 Task: Find connections with filter location São Miguel dos Campos with filter topic #Jobsearchwith filter profile language German with filter current company Jaguar Land Rover India with filter school Rajiv Gandhi Prodyogiki Vishwavidyalaya with filter industry Surveying and Mapping Services with filter service category Negotiation with filter keywords title Artist
Action: Mouse moved to (219, 321)
Screenshot: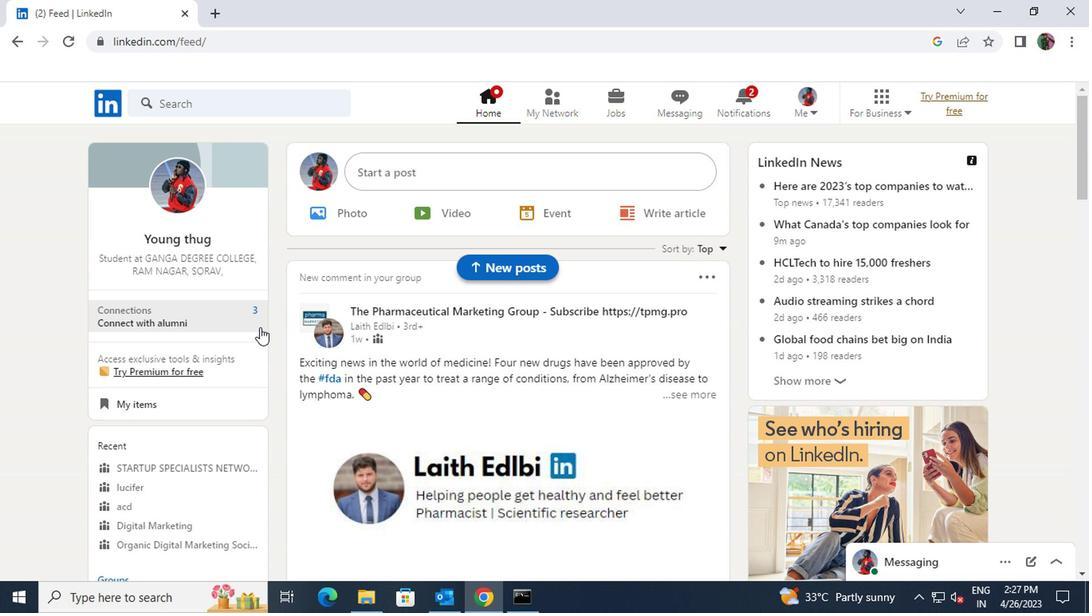 
Action: Mouse pressed left at (219, 321)
Screenshot: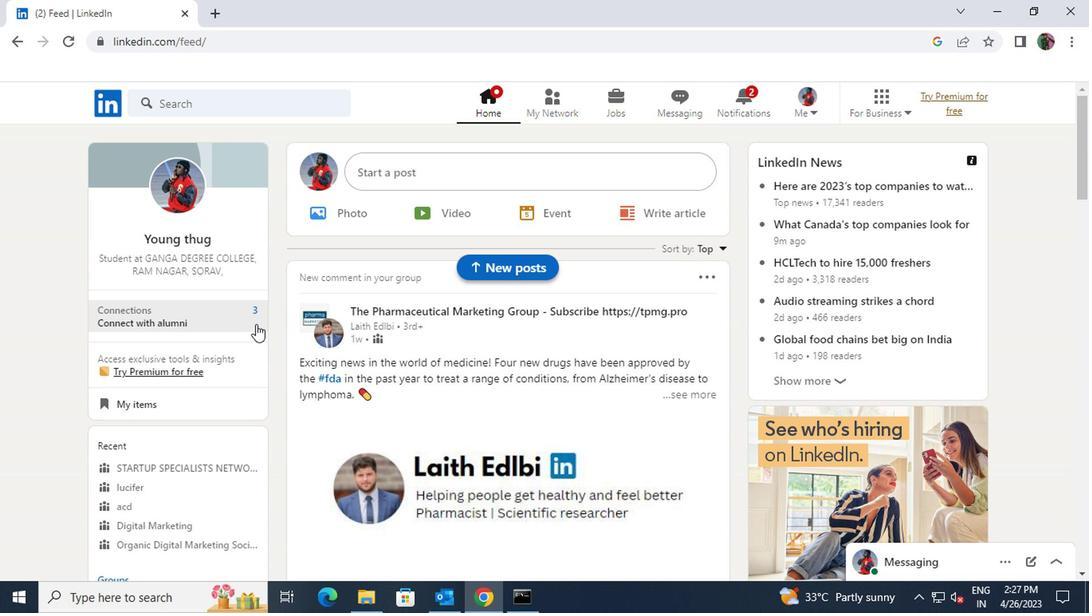 
Action: Mouse moved to (236, 196)
Screenshot: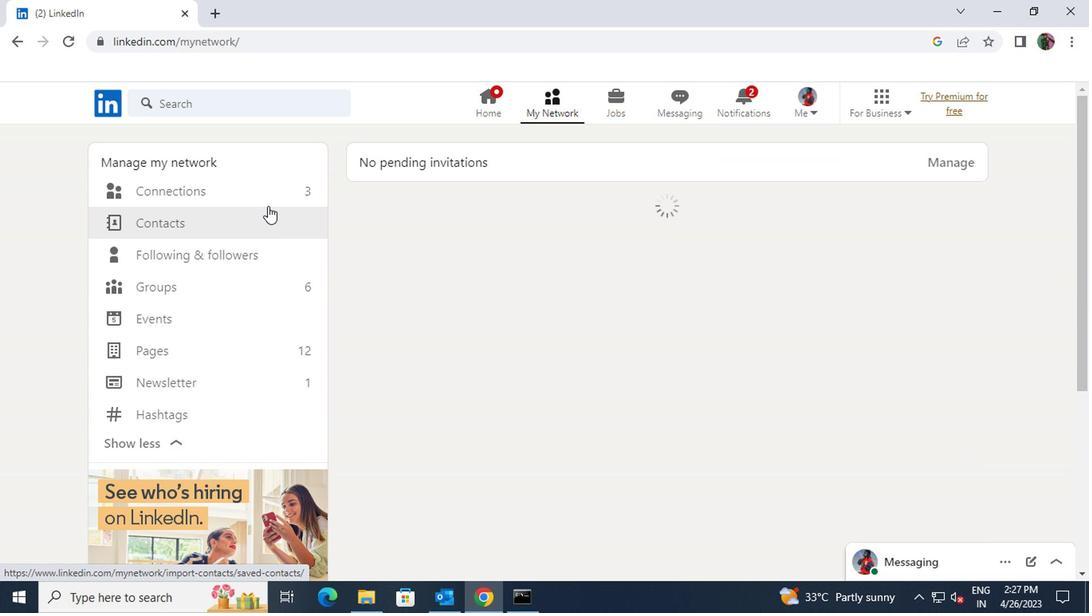 
Action: Mouse pressed left at (236, 196)
Screenshot: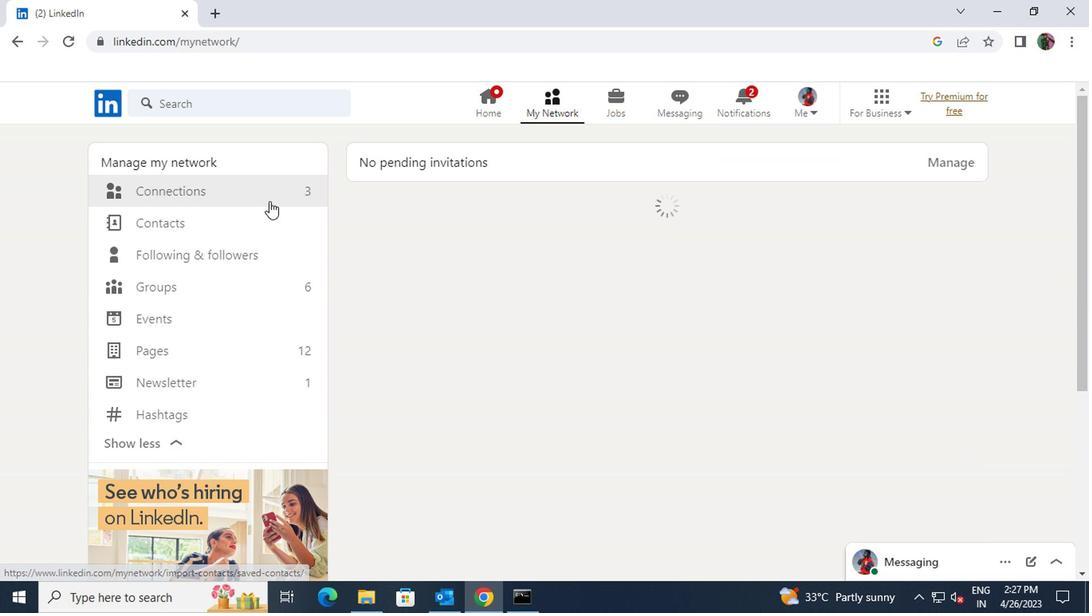 
Action: Mouse pressed left at (236, 196)
Screenshot: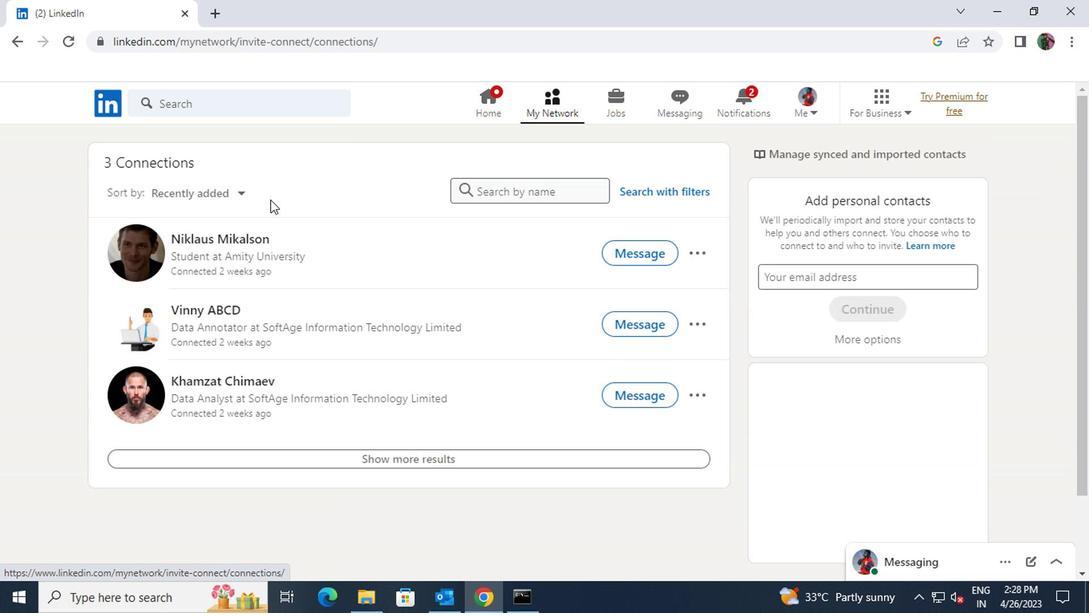 
Action: Mouse moved to (604, 191)
Screenshot: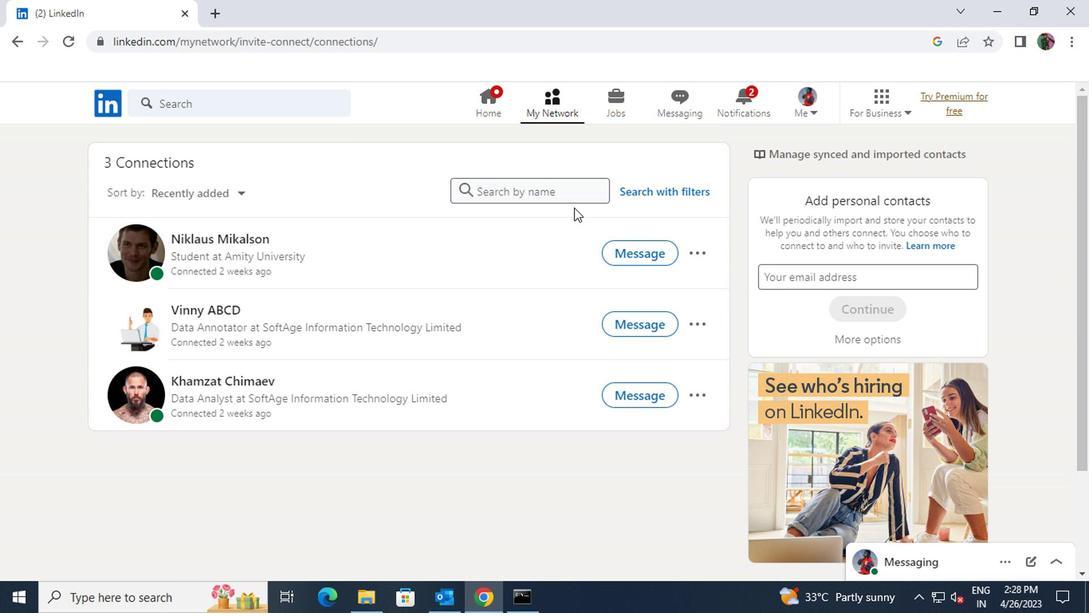 
Action: Mouse pressed left at (604, 191)
Screenshot: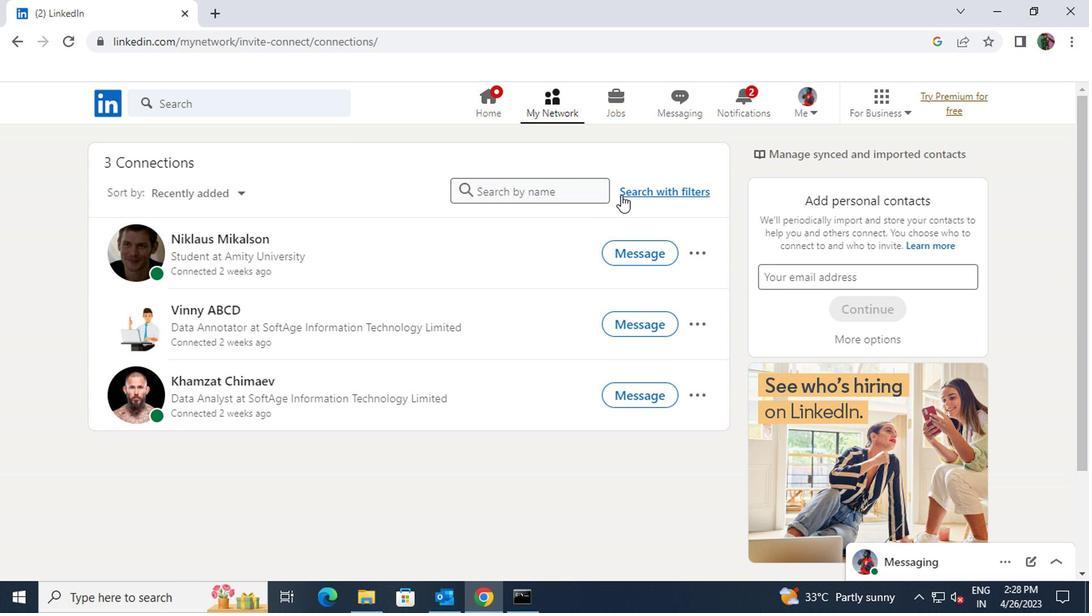 
Action: Mouse moved to (580, 144)
Screenshot: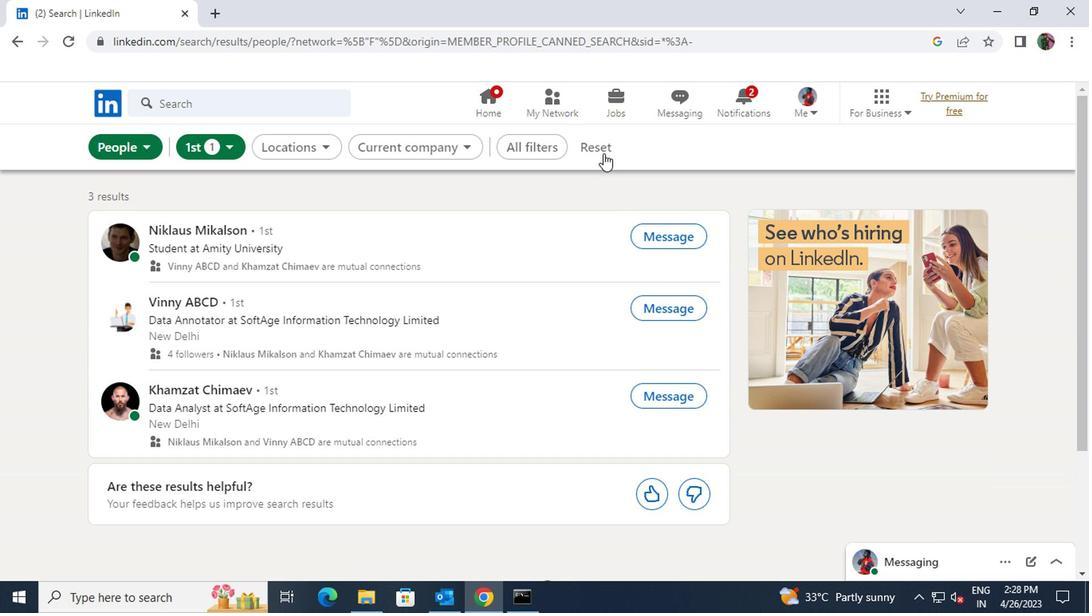 
Action: Mouse pressed left at (580, 144)
Screenshot: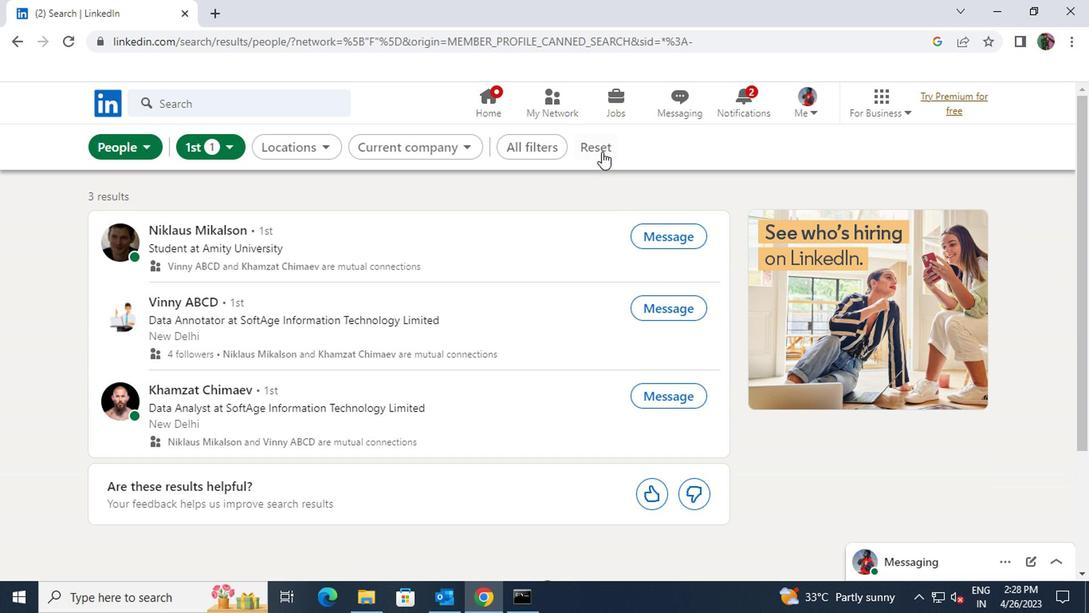 
Action: Mouse moved to (569, 139)
Screenshot: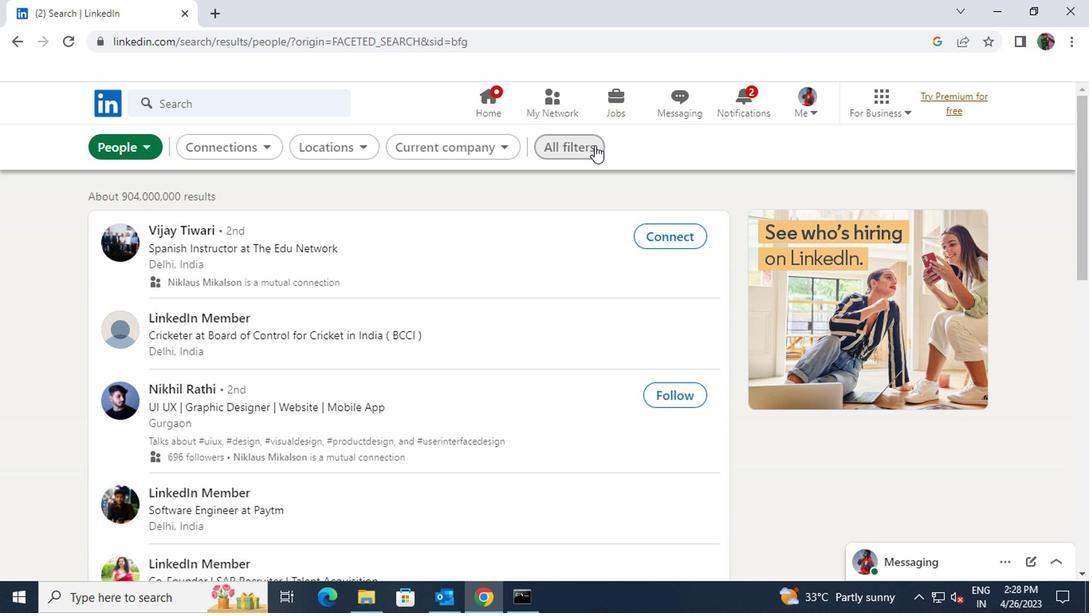 
Action: Mouse pressed left at (569, 139)
Screenshot: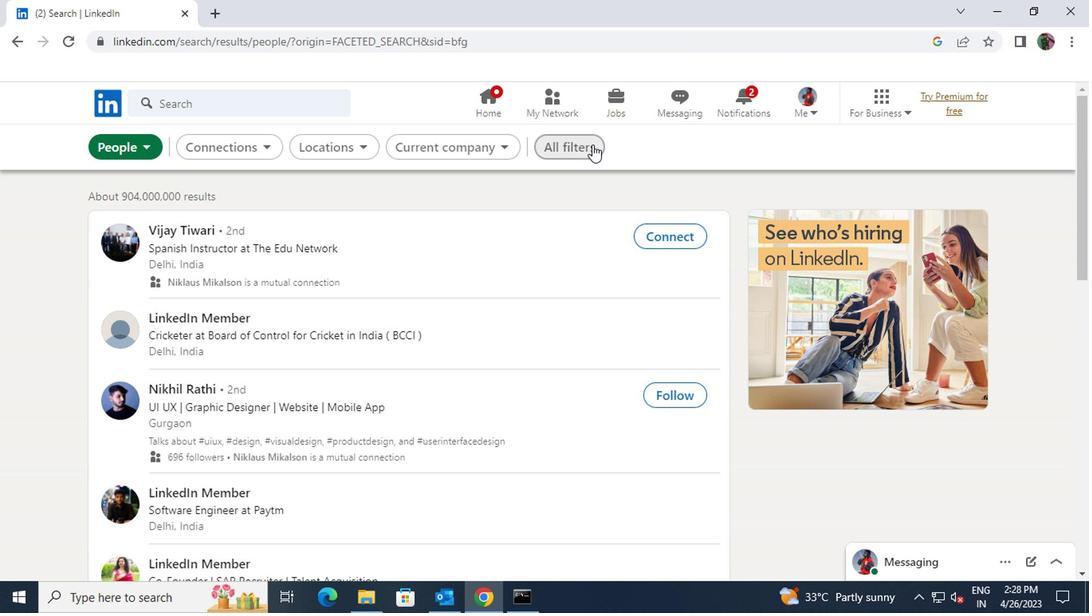 
Action: Mouse moved to (845, 365)
Screenshot: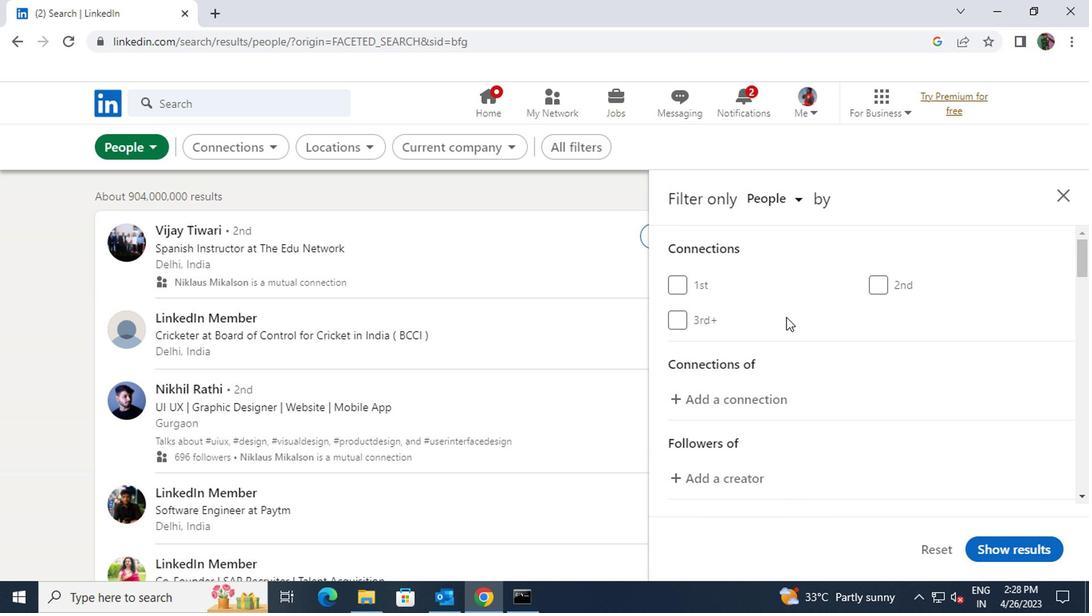 
Action: Mouse scrolled (845, 365) with delta (0, 0)
Screenshot: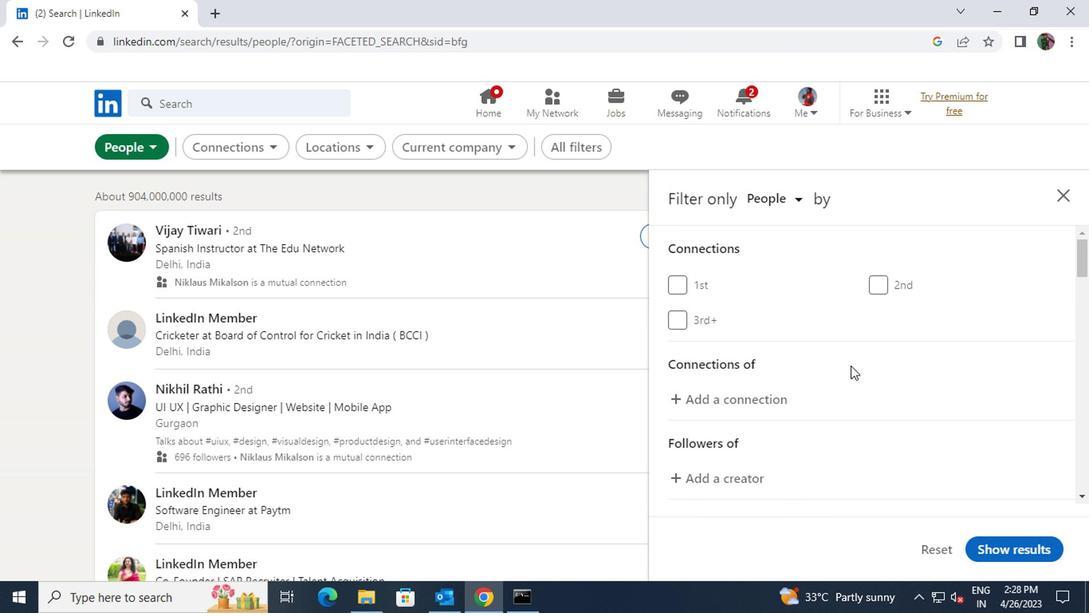 
Action: Mouse scrolled (845, 365) with delta (0, 0)
Screenshot: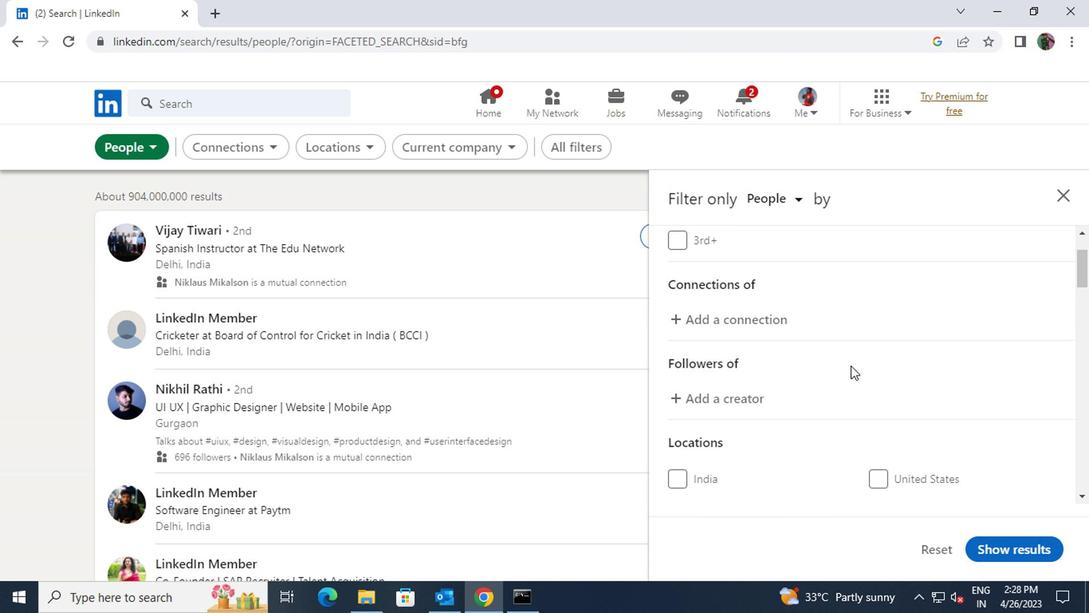 
Action: Mouse scrolled (845, 365) with delta (0, 0)
Screenshot: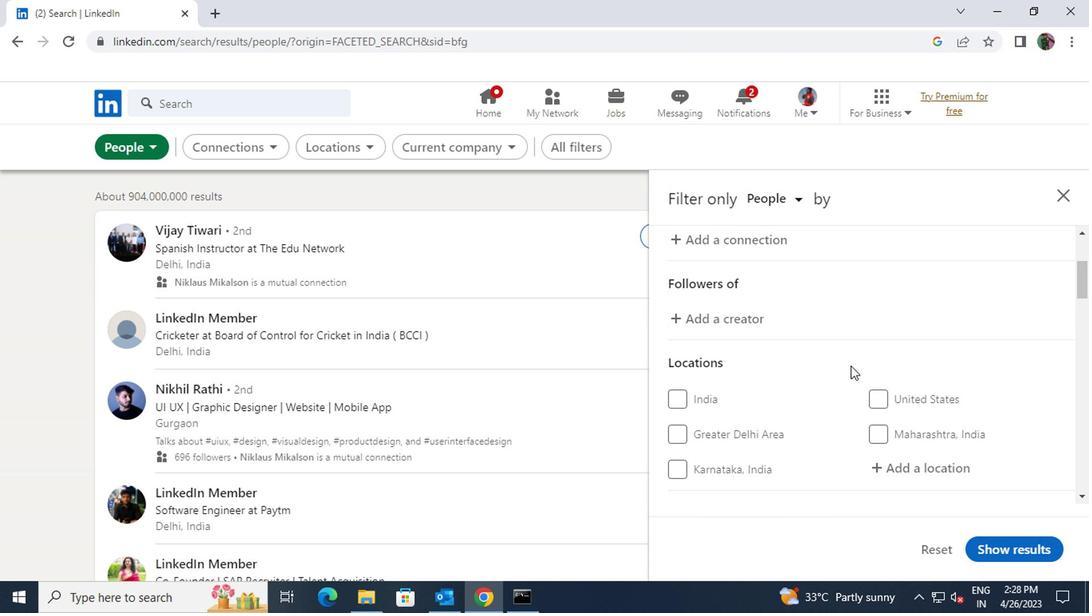 
Action: Mouse moved to (887, 391)
Screenshot: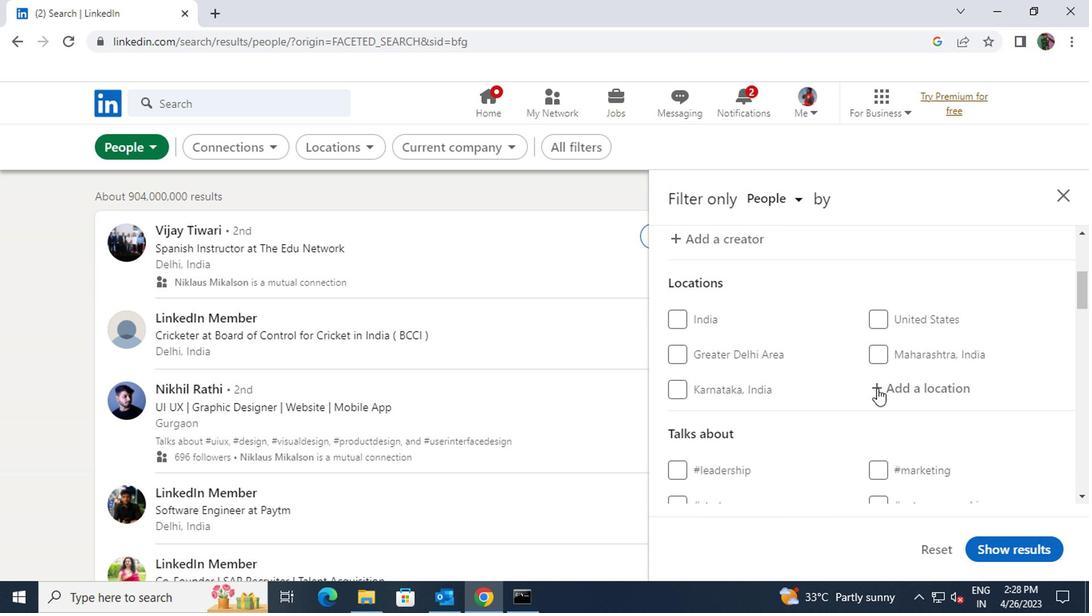 
Action: Mouse pressed left at (887, 391)
Screenshot: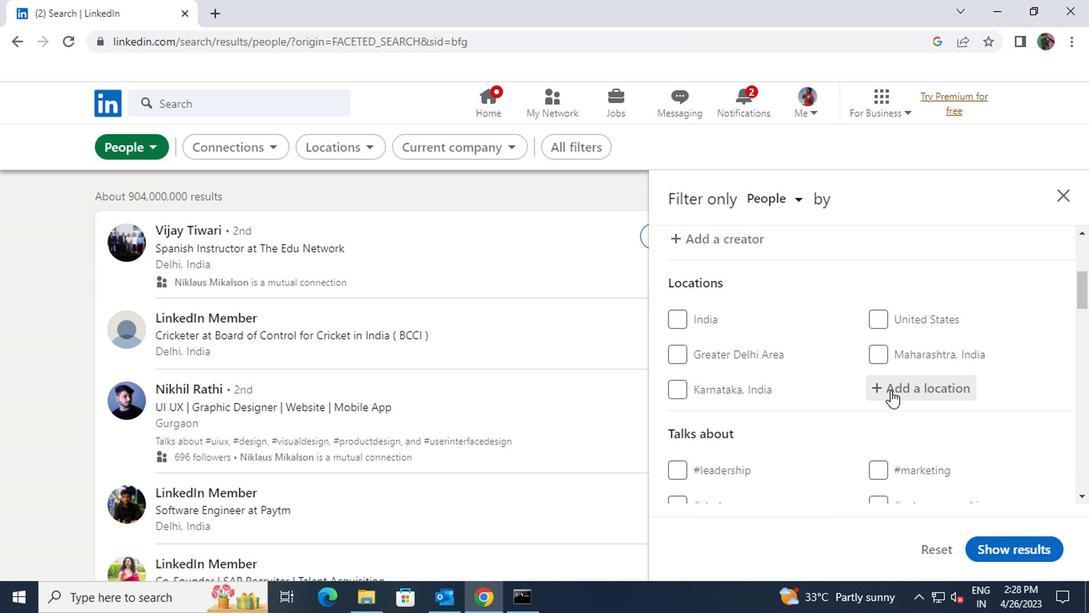 
Action: Mouse moved to (887, 391)
Screenshot: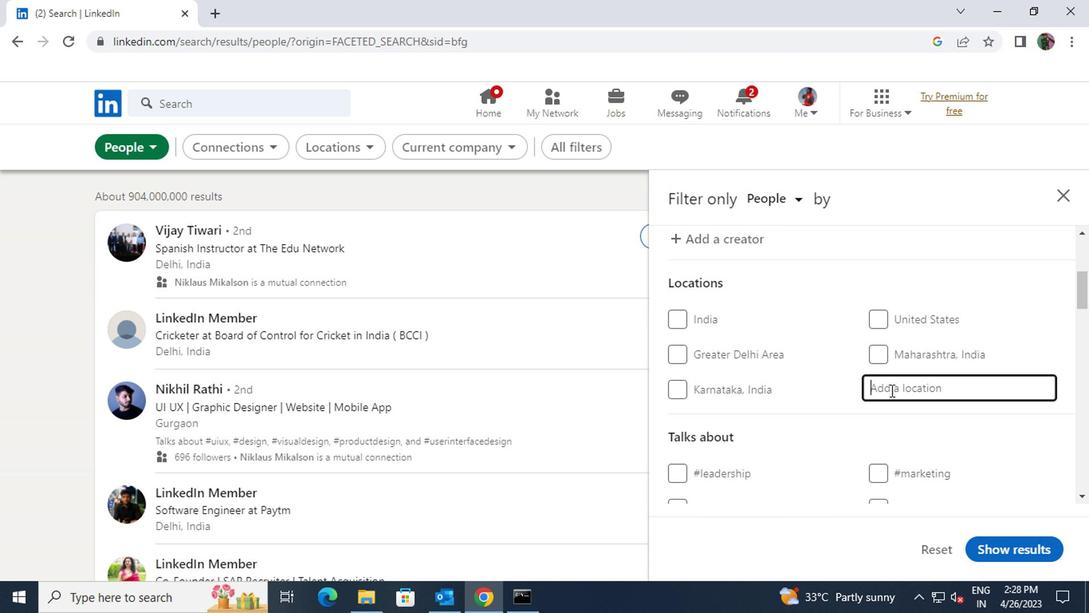 
Action: Key pressed <Key.shift><Key.shift><Key.shift><Key.shift><Key.shift><Key.shift>SAO<Key.space>MIG
Screenshot: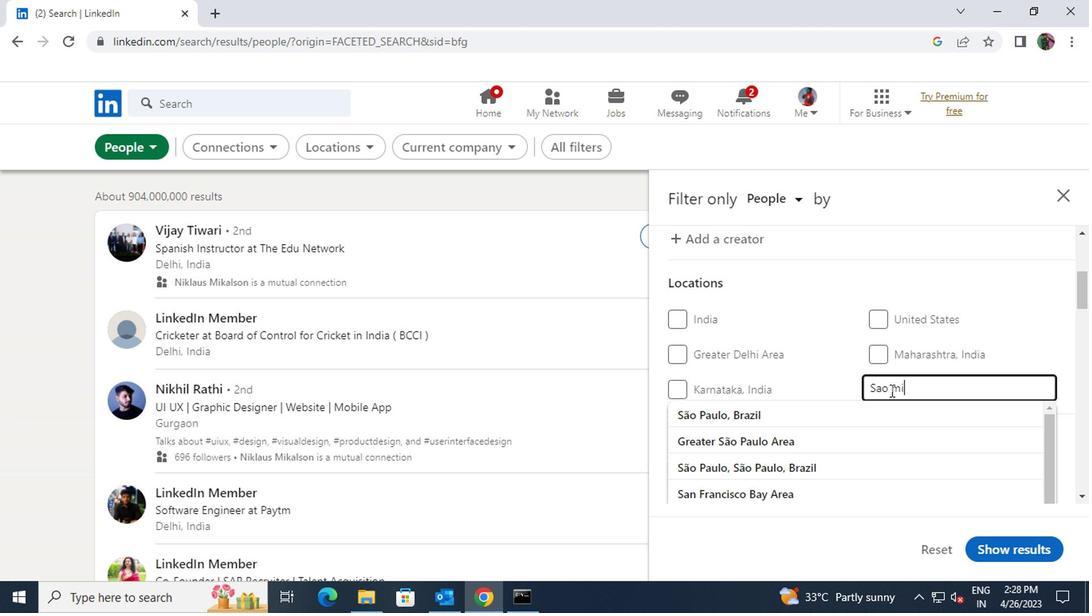 
Action: Mouse moved to (887, 455)
Screenshot: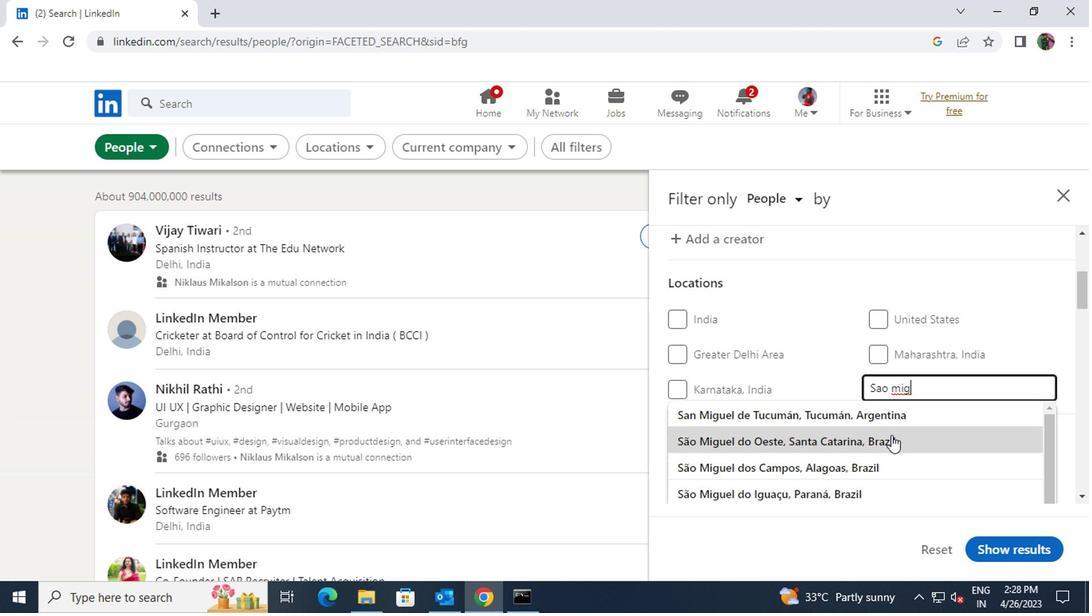
Action: Mouse pressed left at (887, 455)
Screenshot: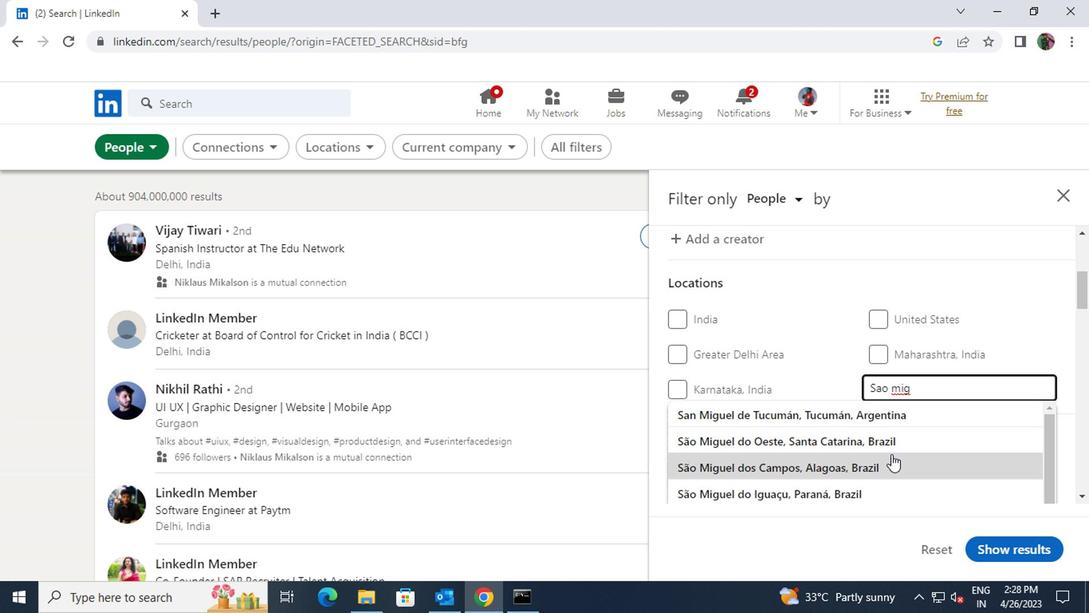 
Action: Mouse scrolled (887, 455) with delta (0, 0)
Screenshot: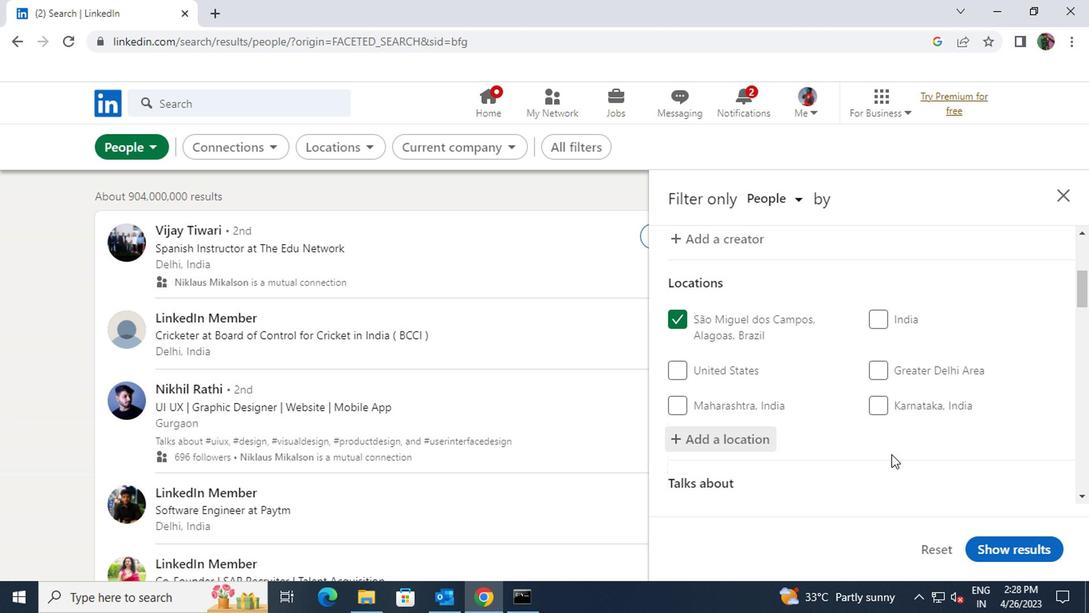 
Action: Mouse scrolled (887, 455) with delta (0, 0)
Screenshot: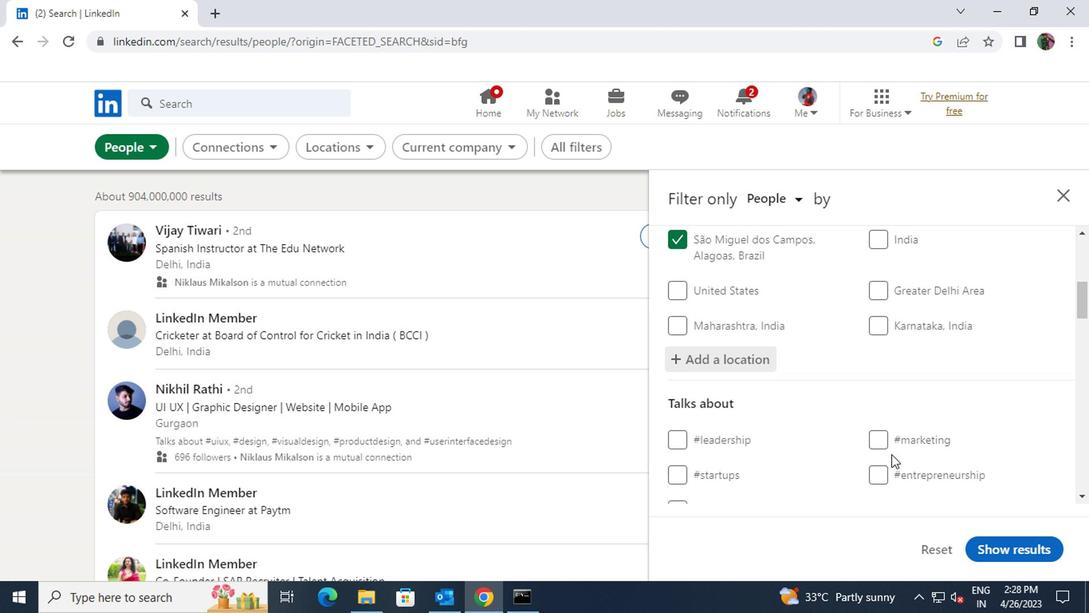 
Action: Mouse moved to (894, 436)
Screenshot: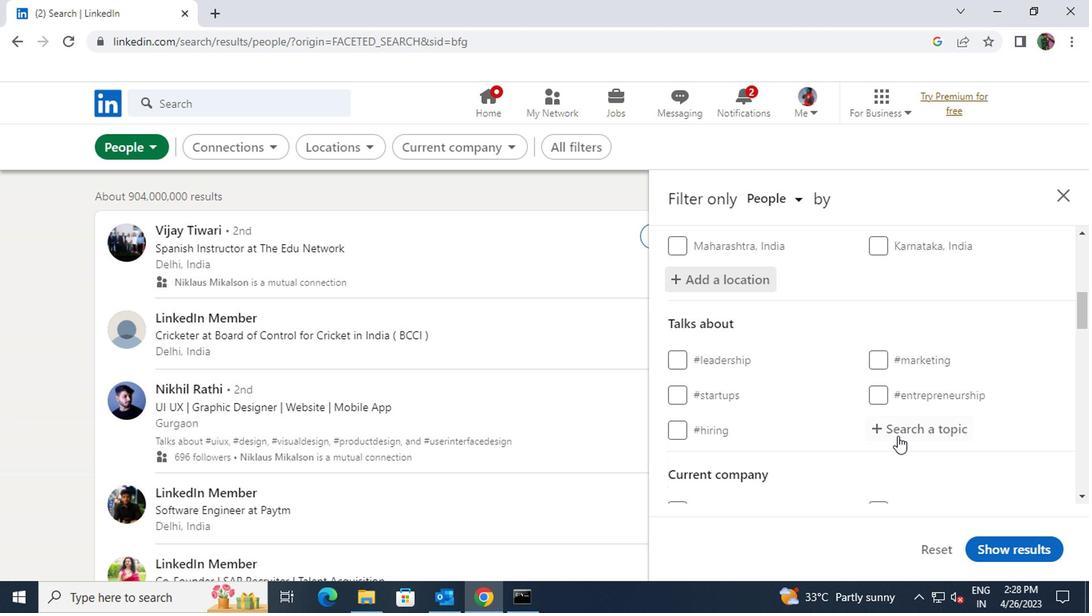 
Action: Mouse pressed left at (894, 436)
Screenshot: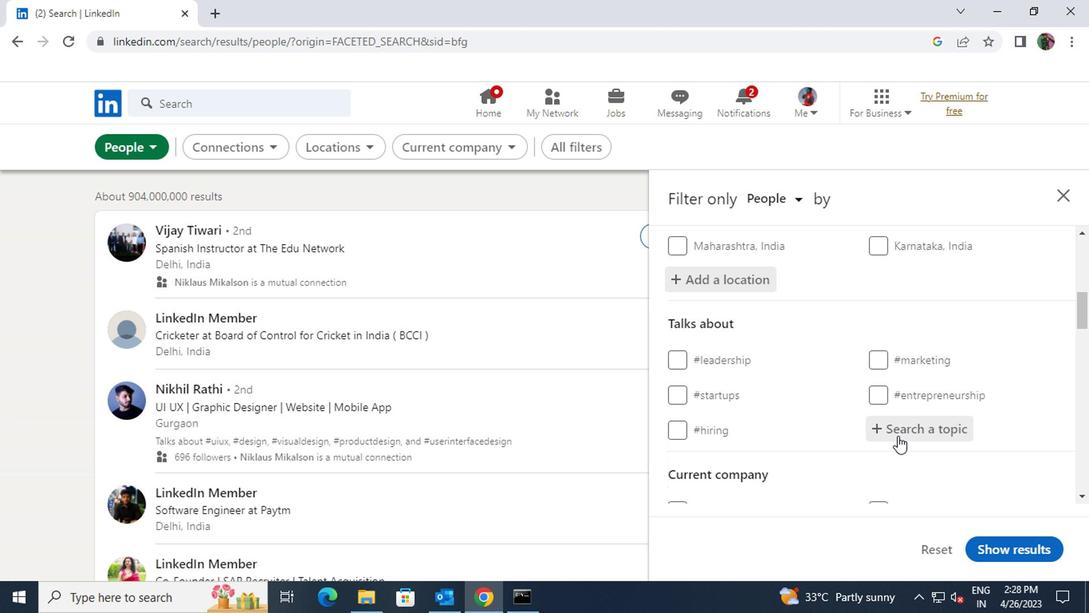 
Action: Key pressed <Key.shift><Key.shift><Key.shift><Key.shift><Key.shift><Key.shift><Key.shift><Key.shift><Key.shift><Key.shift><Key.shift><Key.shift><Key.shift>#<Key.shift>JOBSEARCHWITH
Screenshot: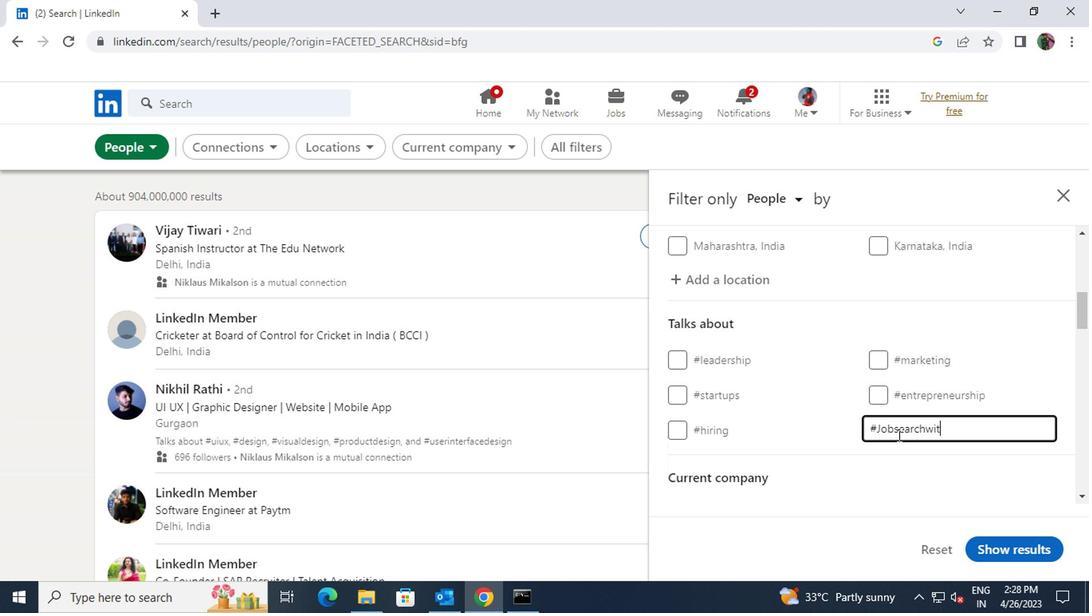 
Action: Mouse scrolled (894, 435) with delta (0, 0)
Screenshot: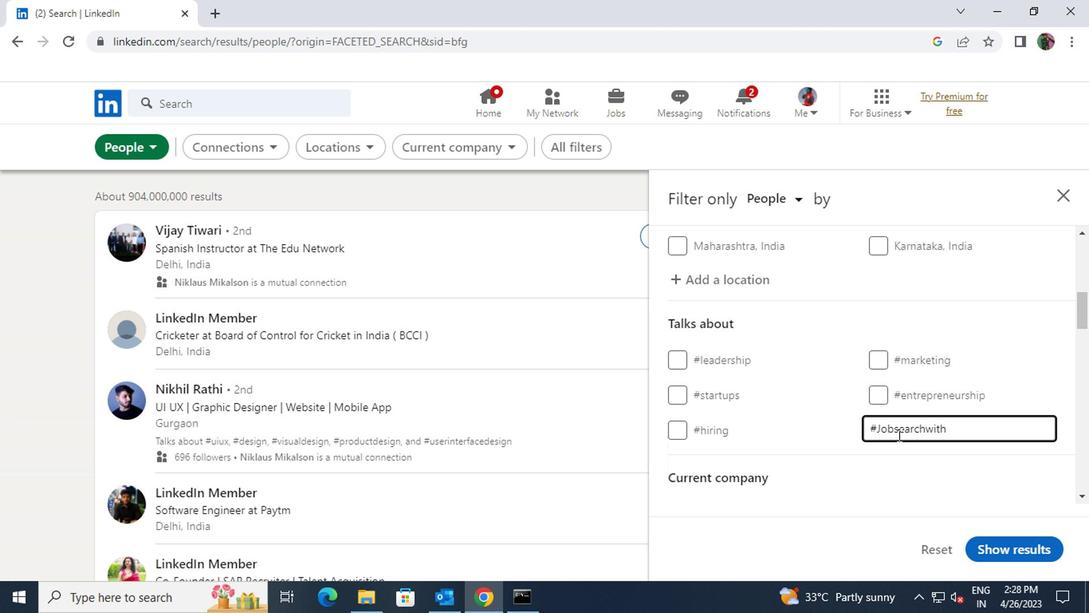 
Action: Mouse scrolled (894, 435) with delta (0, 0)
Screenshot: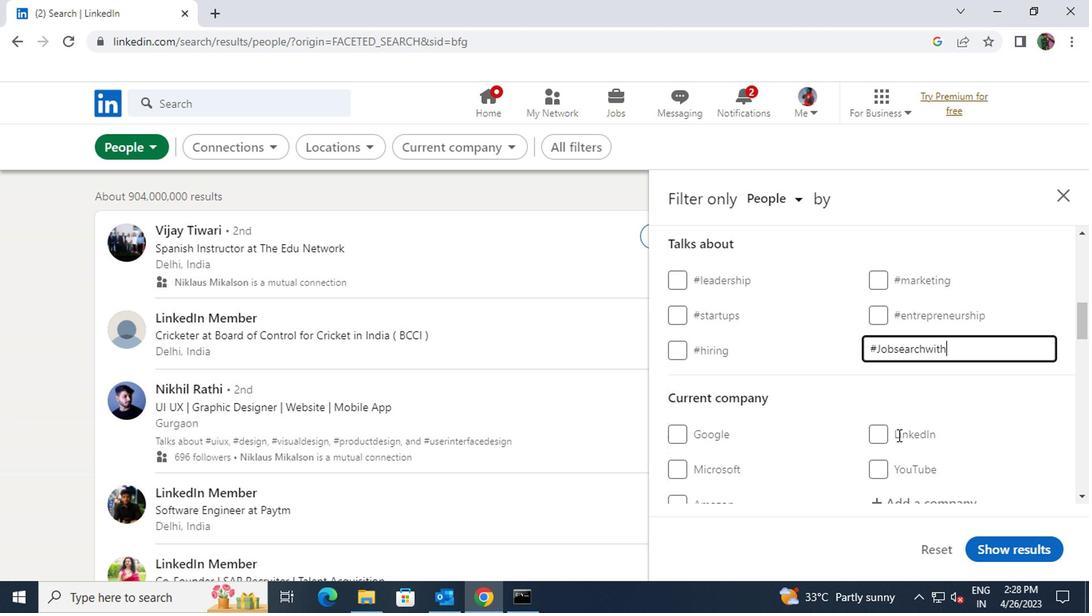 
Action: Mouse scrolled (894, 435) with delta (0, 0)
Screenshot: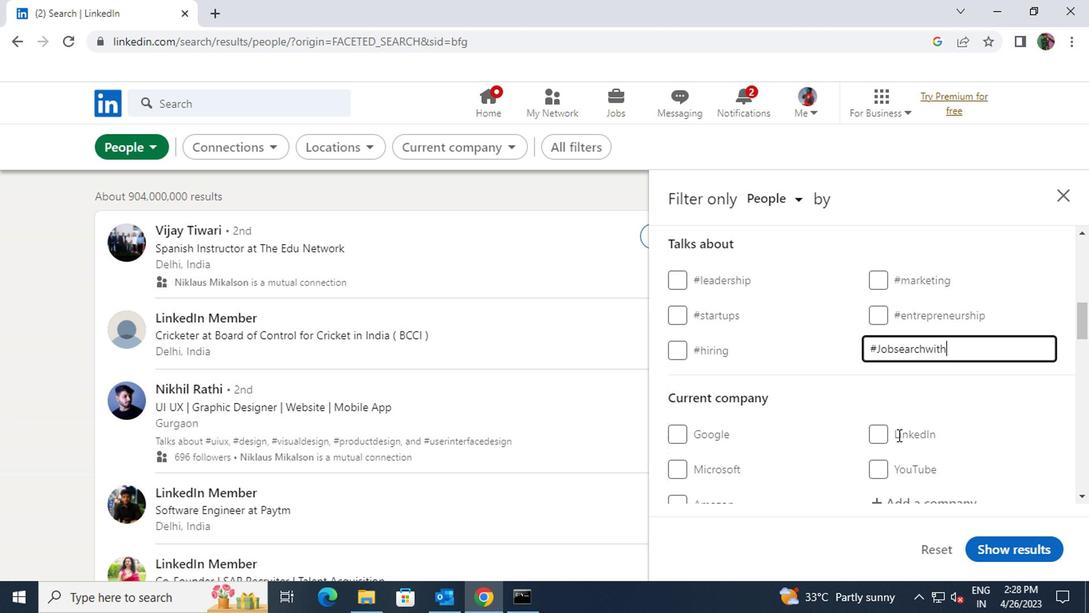
Action: Mouse moved to (891, 350)
Screenshot: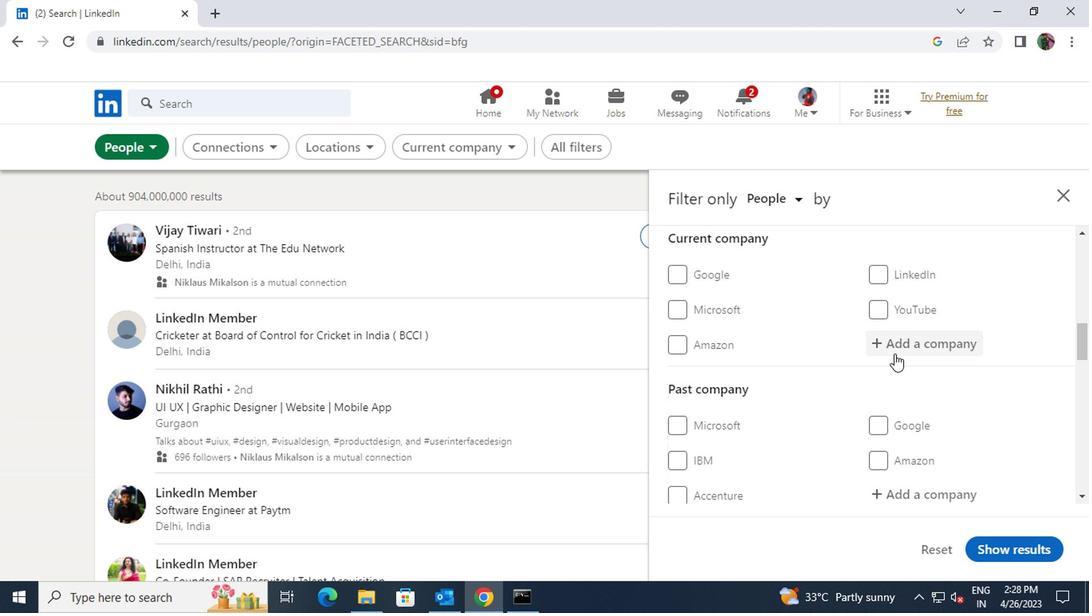 
Action: Mouse pressed left at (891, 350)
Screenshot: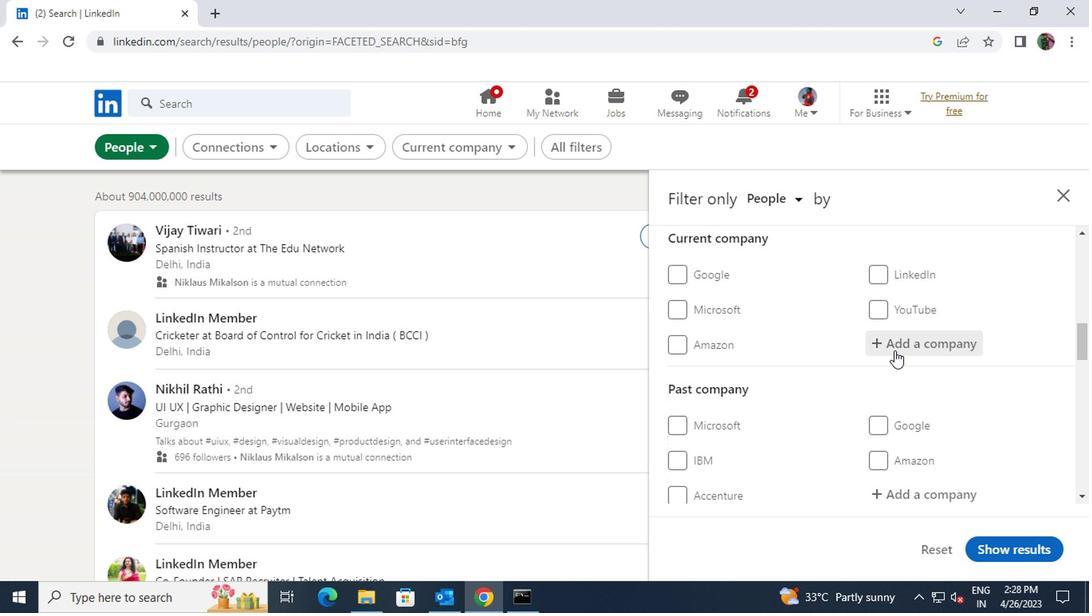 
Action: Key pressed <Key.shift>JAG
Screenshot: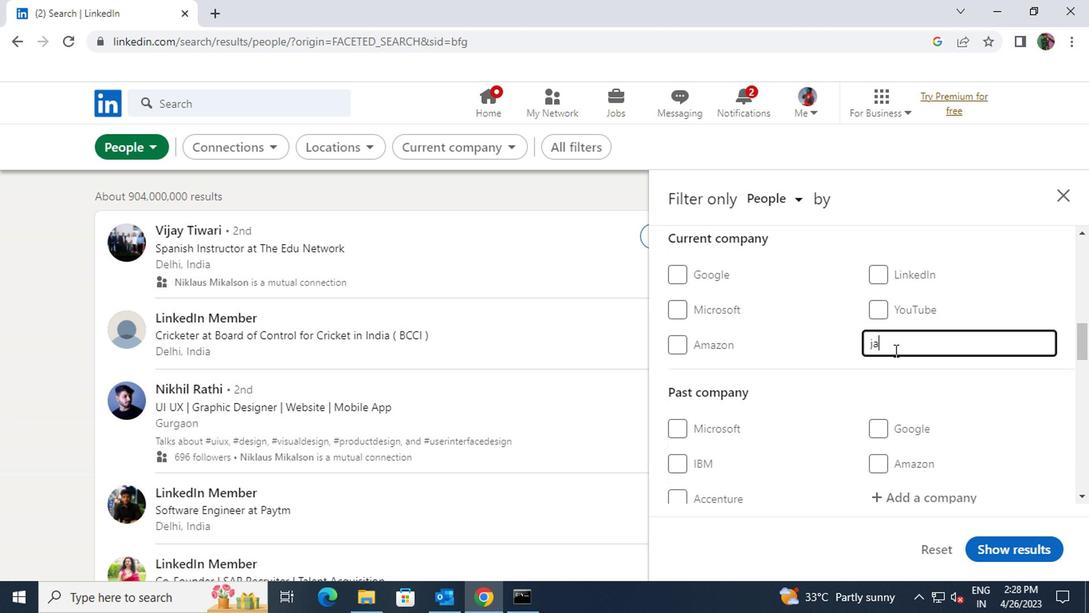 
Action: Mouse moved to (887, 372)
Screenshot: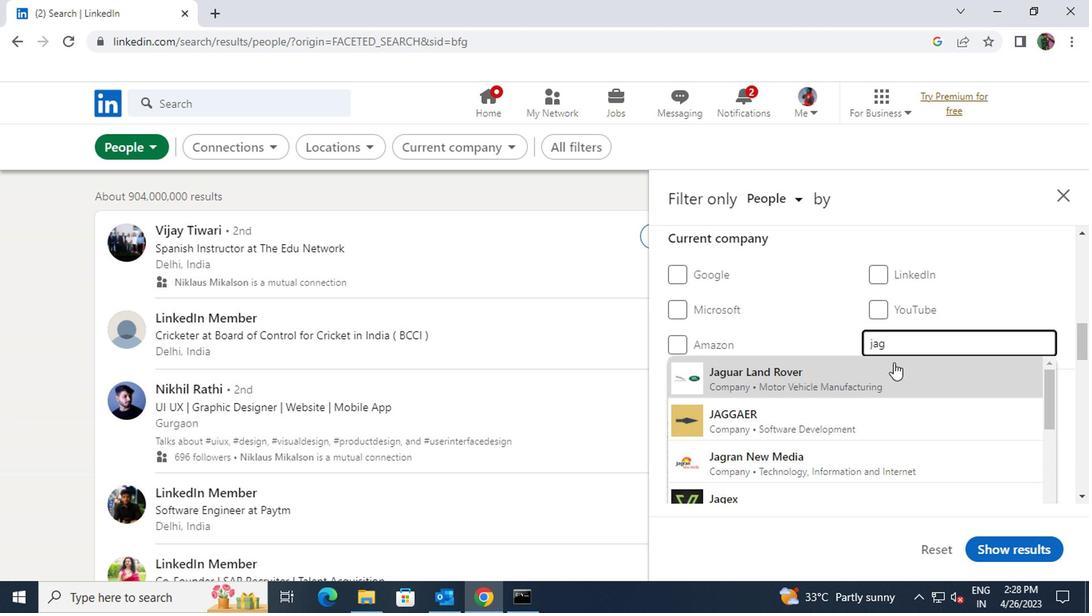 
Action: Mouse pressed left at (887, 372)
Screenshot: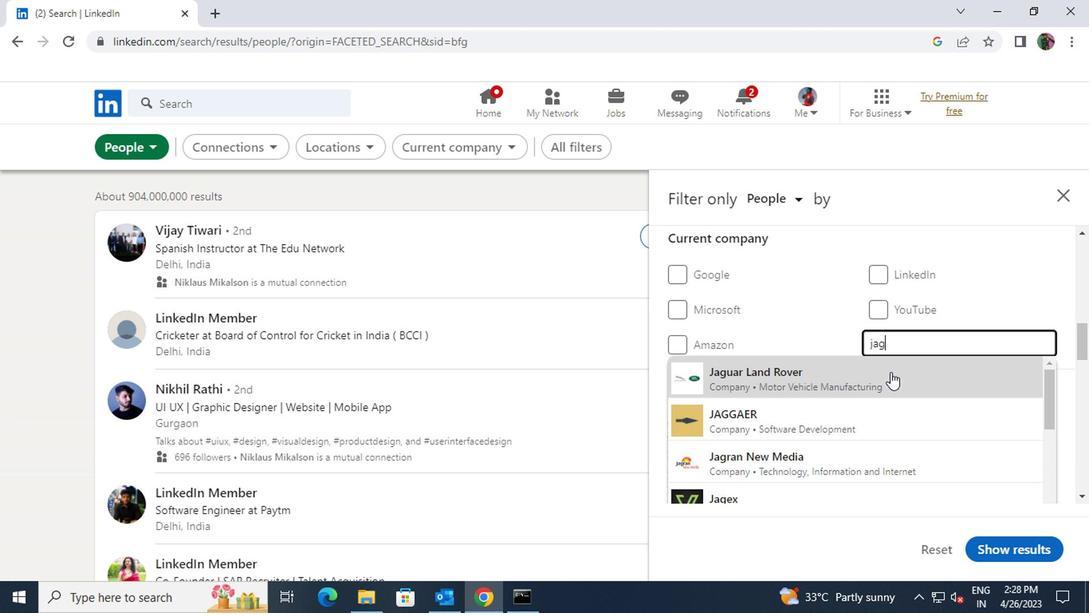 
Action: Mouse scrolled (887, 371) with delta (0, -1)
Screenshot: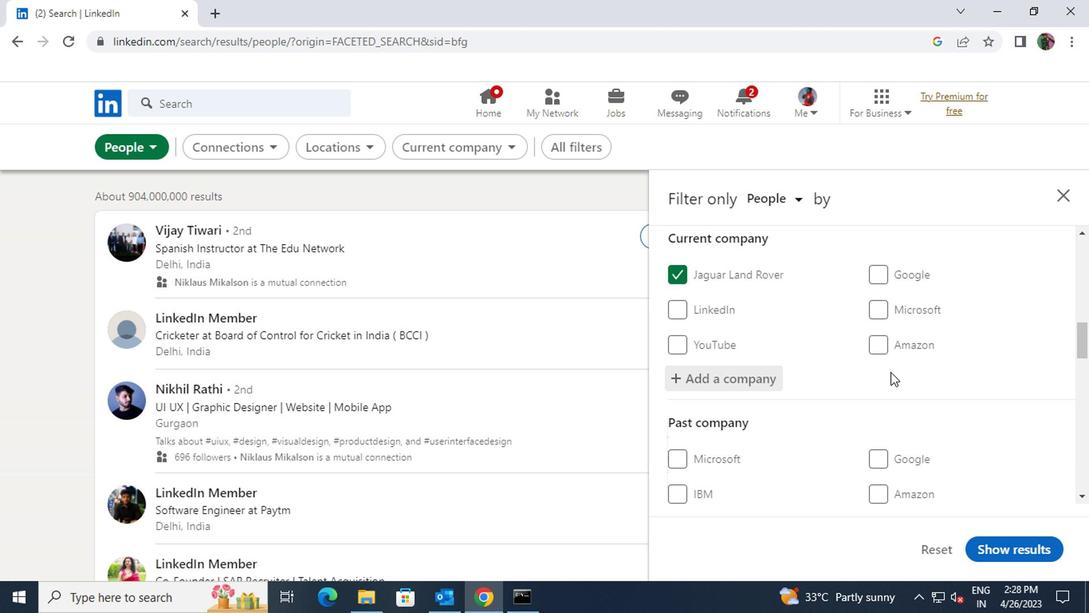 
Action: Mouse scrolled (887, 371) with delta (0, -1)
Screenshot: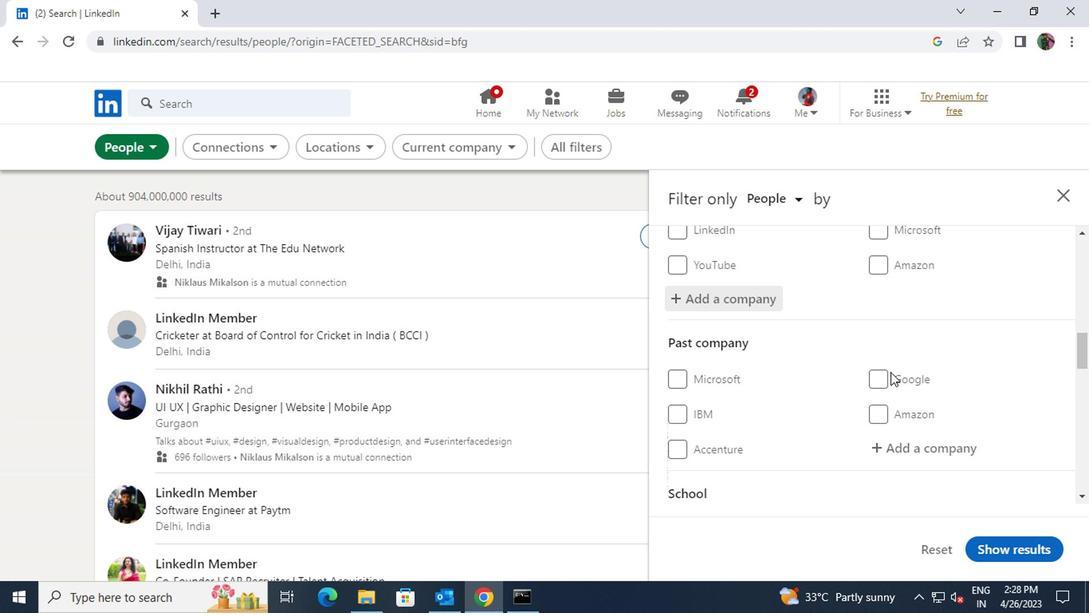 
Action: Mouse scrolled (887, 371) with delta (0, -1)
Screenshot: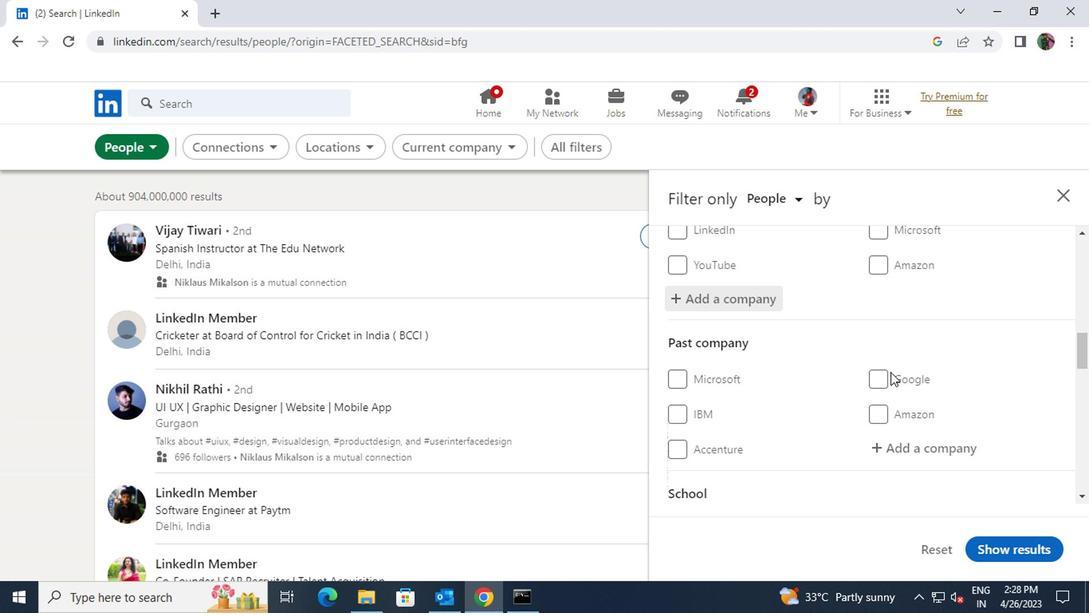
Action: Mouse scrolled (887, 371) with delta (0, -1)
Screenshot: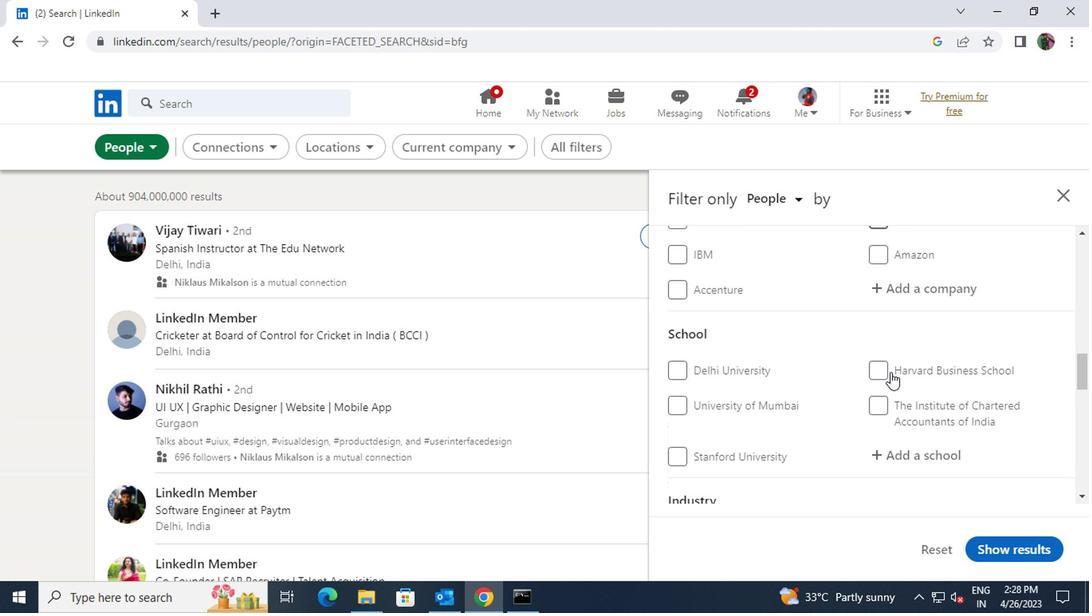 
Action: Mouse pressed left at (887, 372)
Screenshot: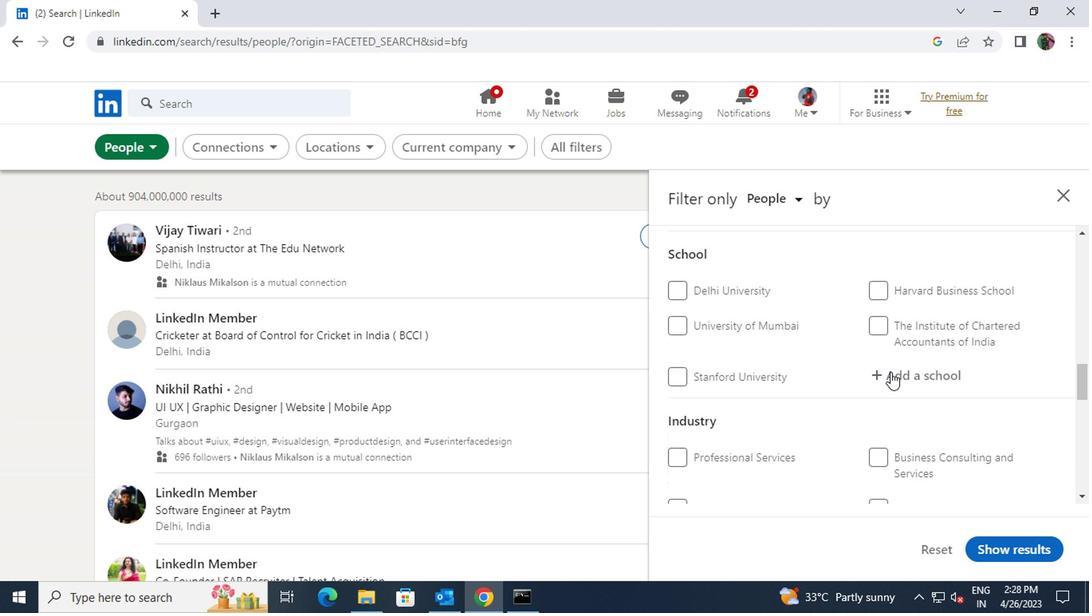 
Action: Key pressed <Key.shift>RAJIV
Screenshot: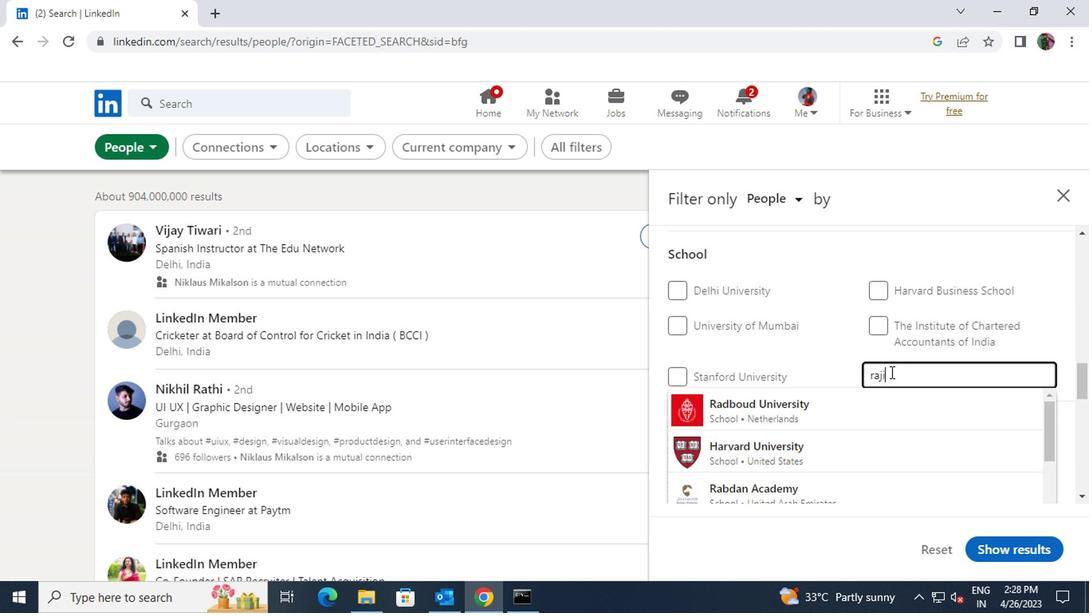 
Action: Mouse moved to (843, 398)
Screenshot: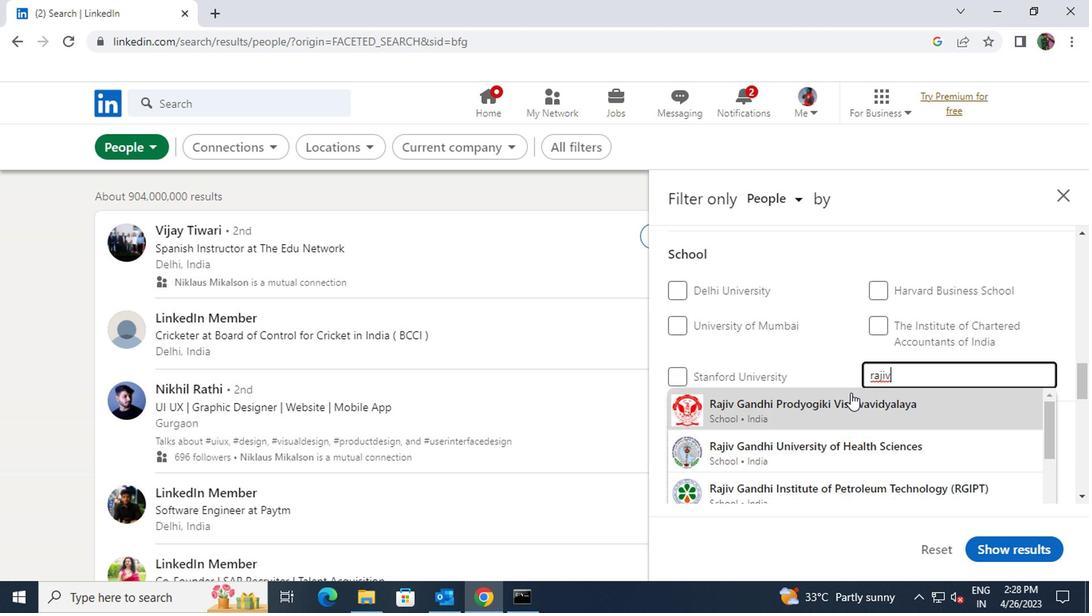 
Action: Mouse pressed left at (843, 398)
Screenshot: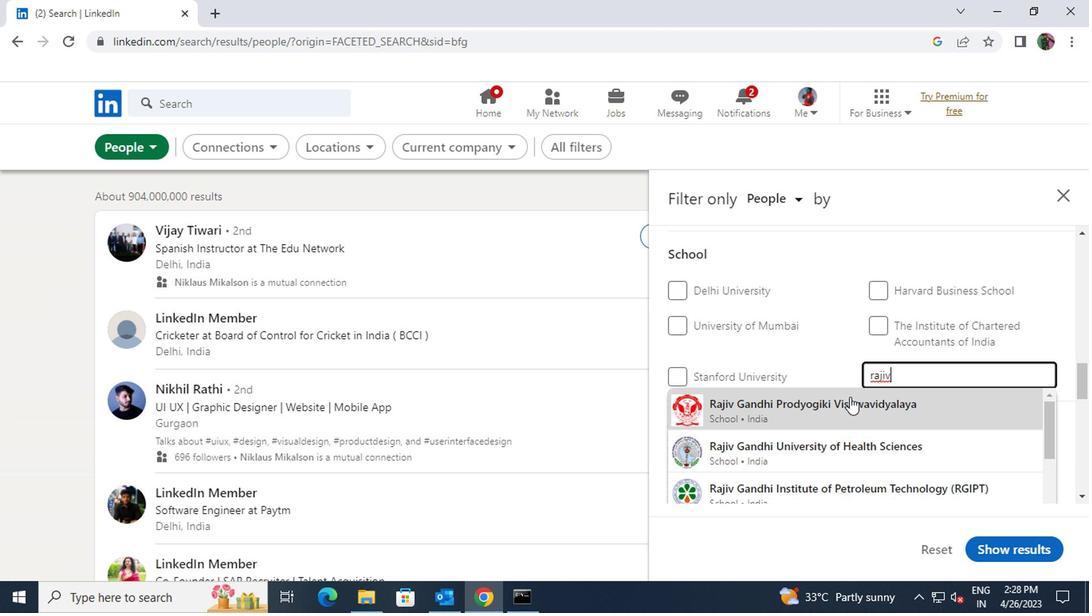 
Action: Mouse scrolled (843, 397) with delta (0, -1)
Screenshot: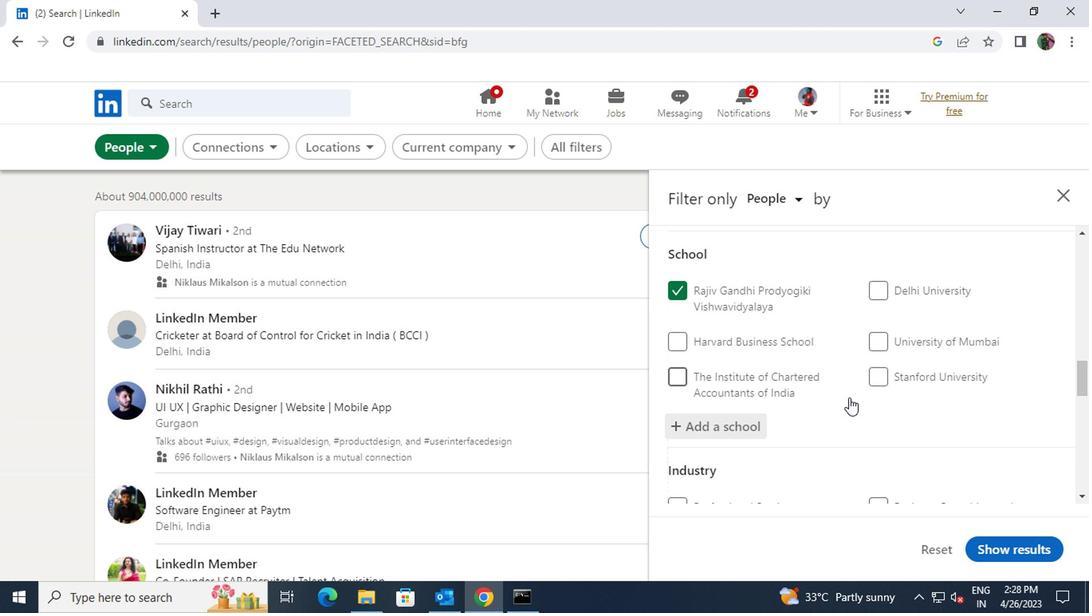 
Action: Mouse scrolled (843, 397) with delta (0, -1)
Screenshot: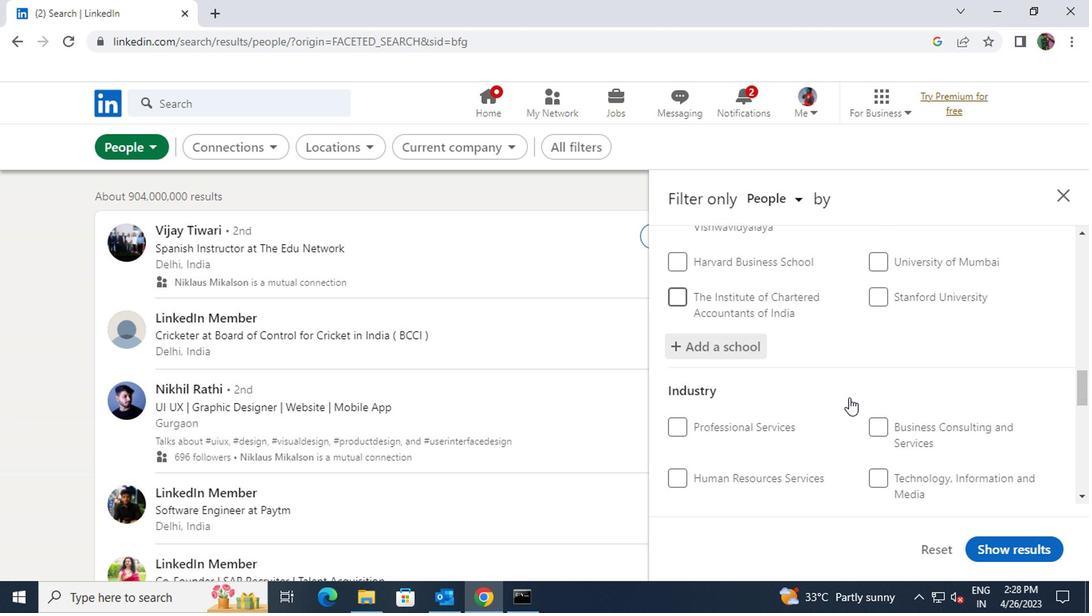 
Action: Mouse moved to (888, 453)
Screenshot: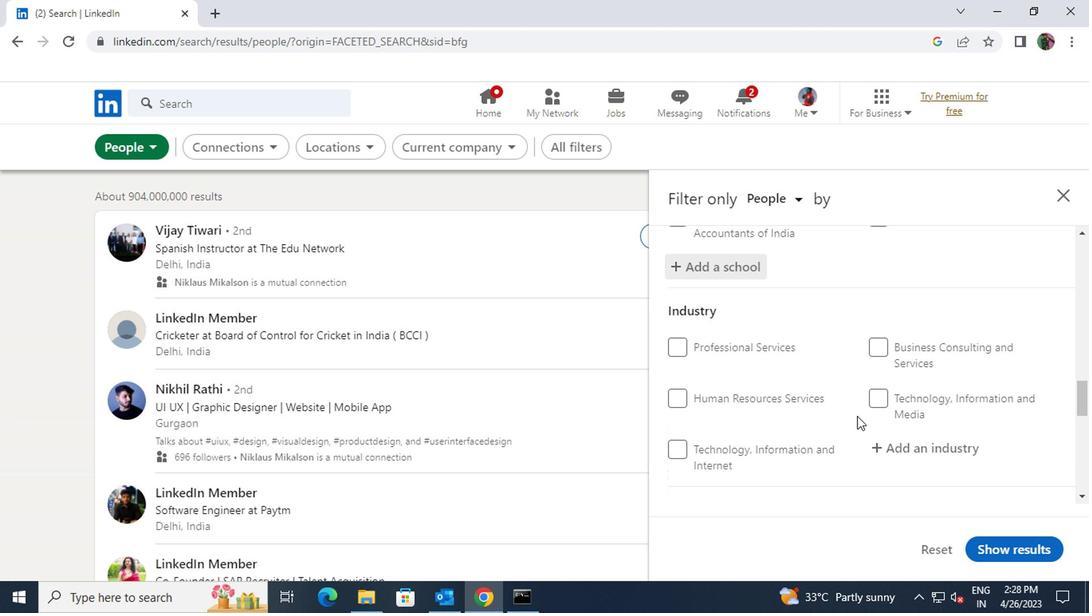 
Action: Mouse pressed left at (888, 453)
Screenshot: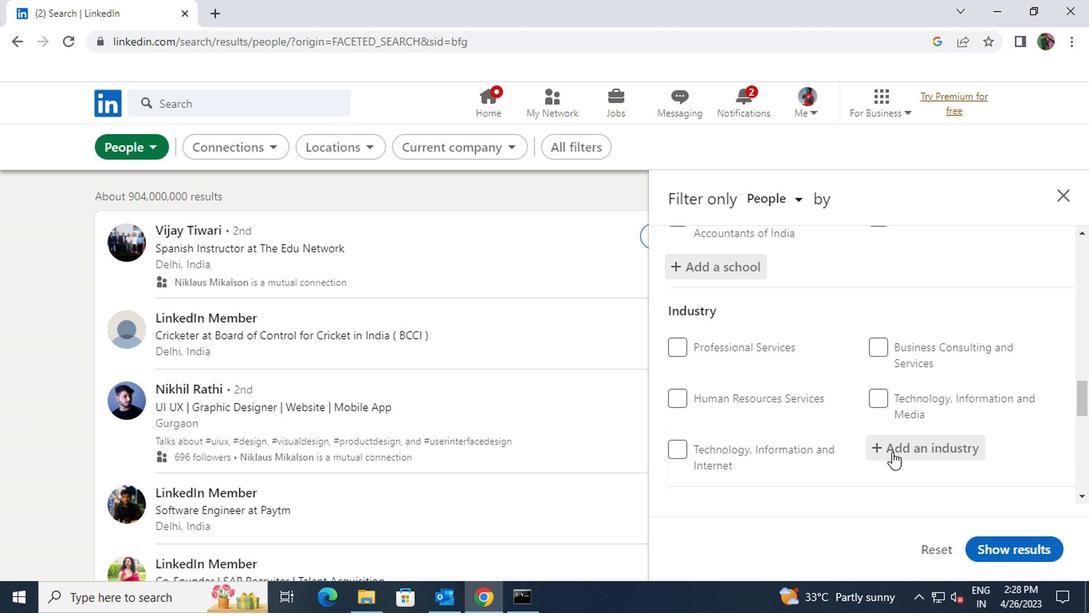 
Action: Key pressed <Key.shift>SUR
Screenshot: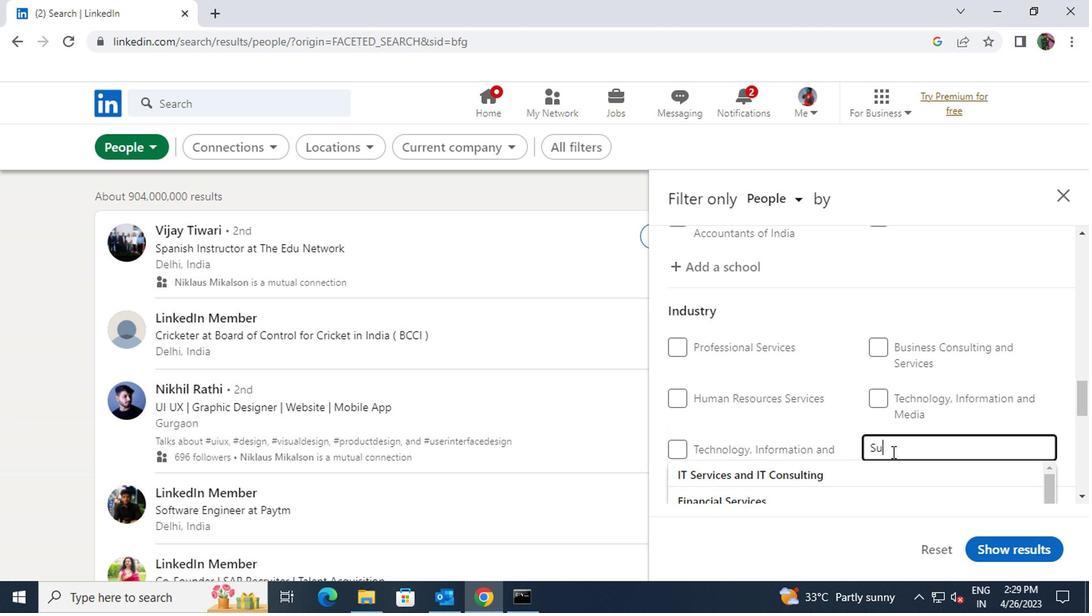 
Action: Mouse moved to (883, 476)
Screenshot: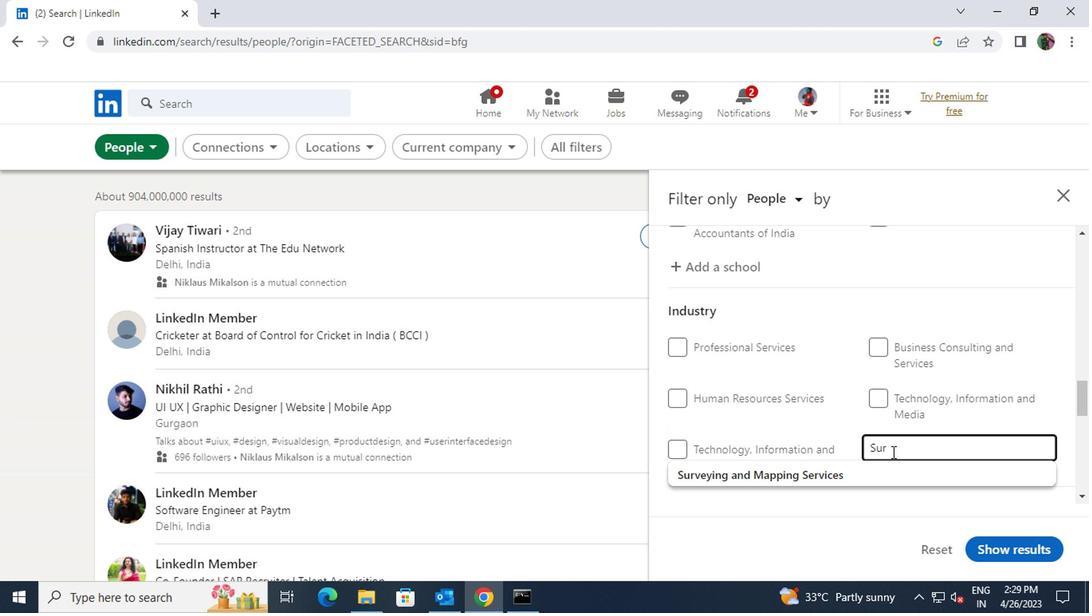 
Action: Mouse pressed left at (883, 476)
Screenshot: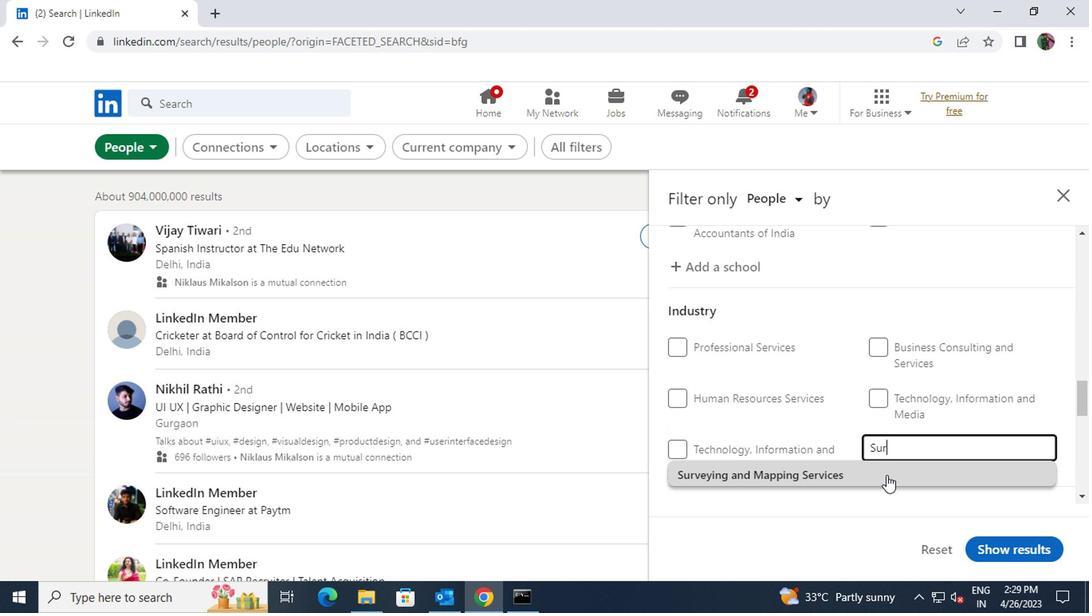 
Action: Mouse scrolled (883, 476) with delta (0, 0)
Screenshot: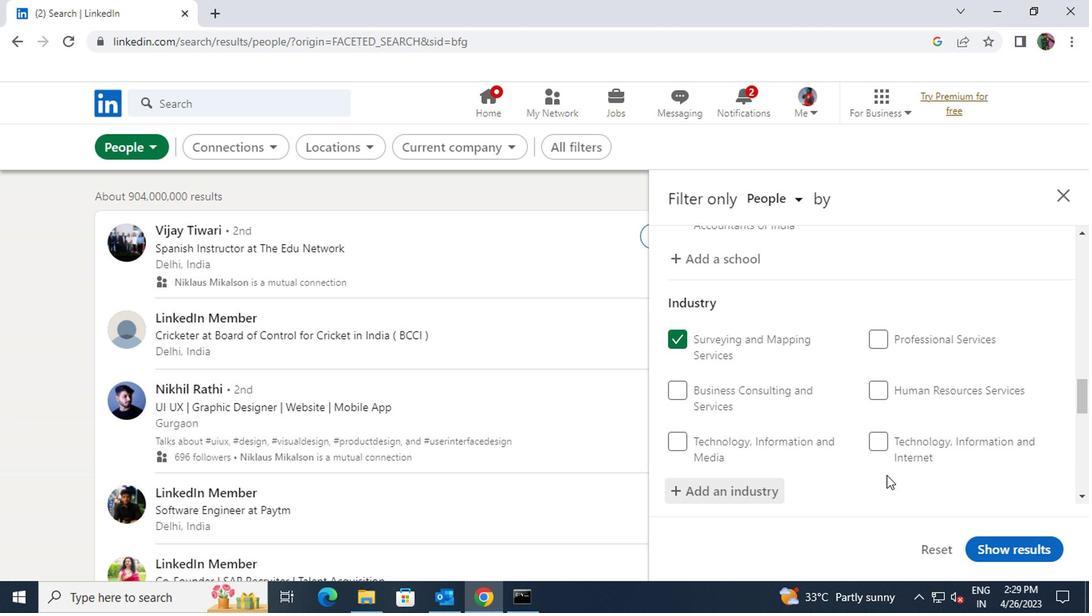 
Action: Mouse scrolled (883, 476) with delta (0, 0)
Screenshot: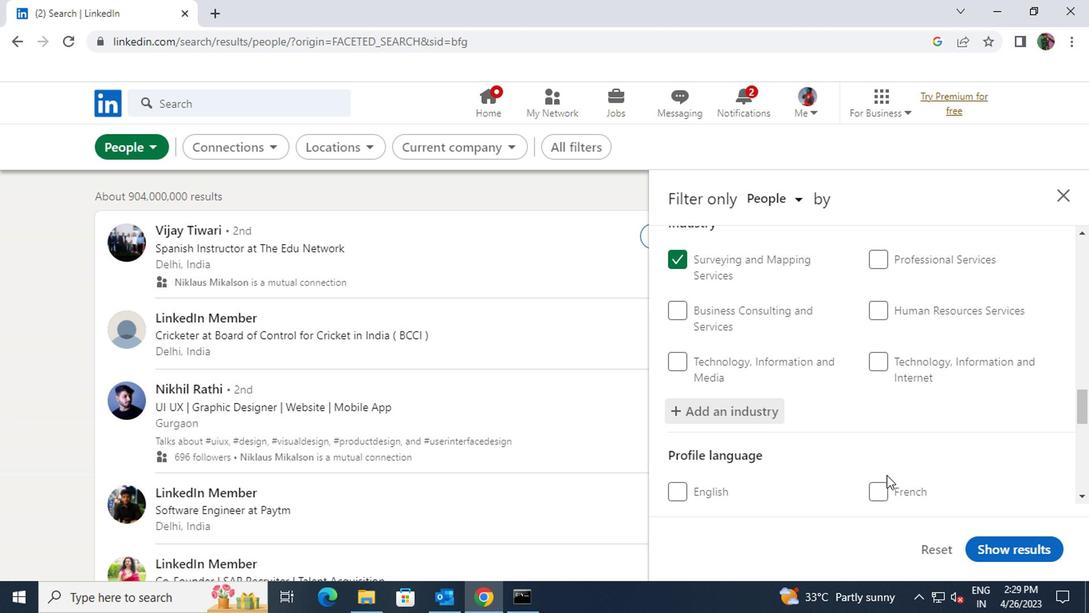 
Action: Mouse moved to (663, 481)
Screenshot: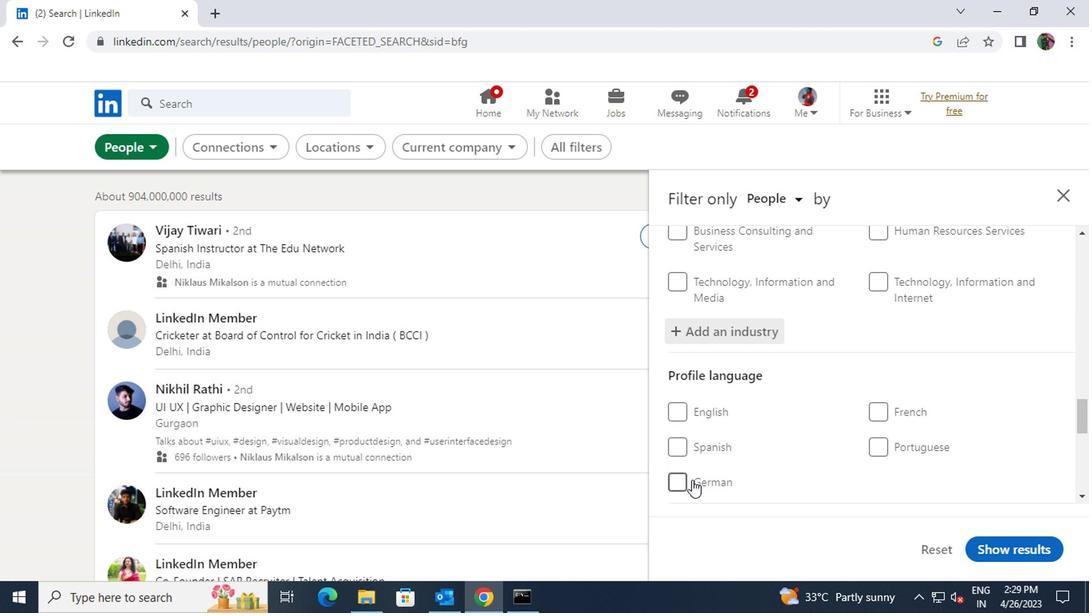 
Action: Mouse pressed left at (663, 481)
Screenshot: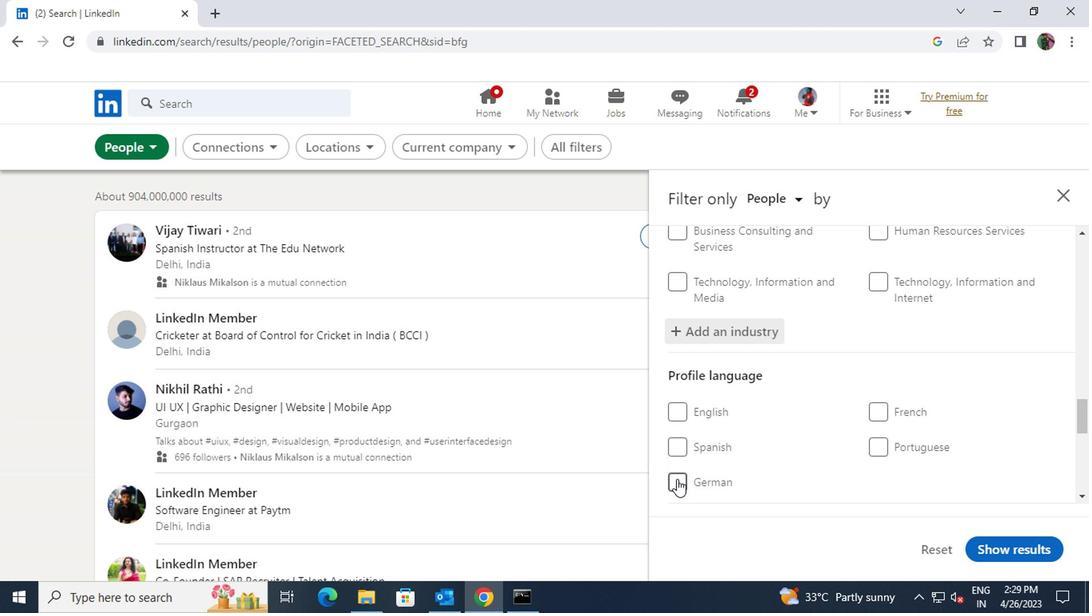 
Action: Mouse moved to (661, 480)
Screenshot: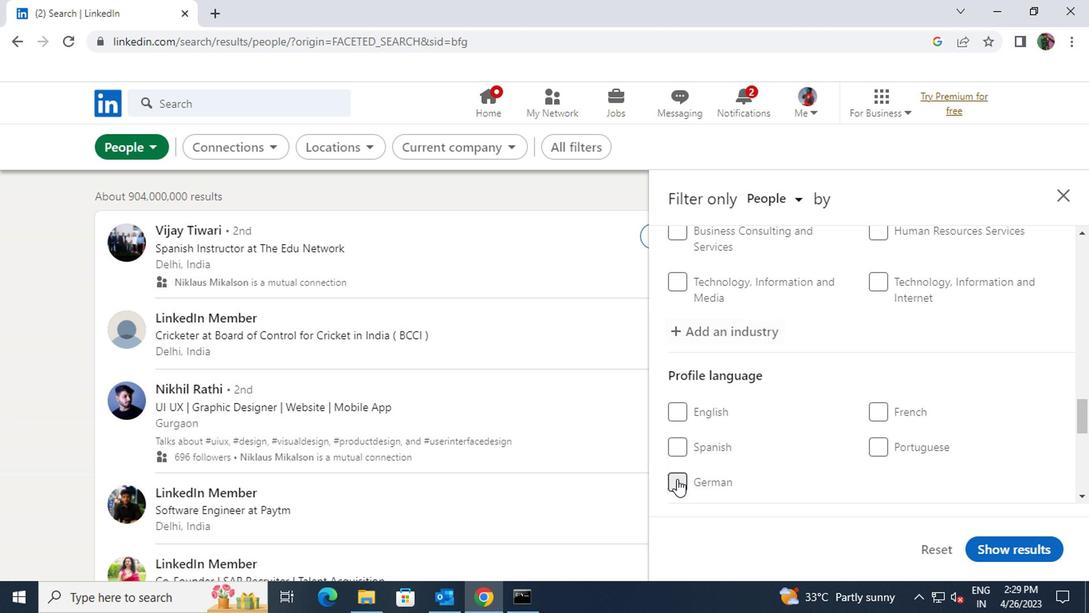 
Action: Mouse scrolled (661, 479) with delta (0, 0)
Screenshot: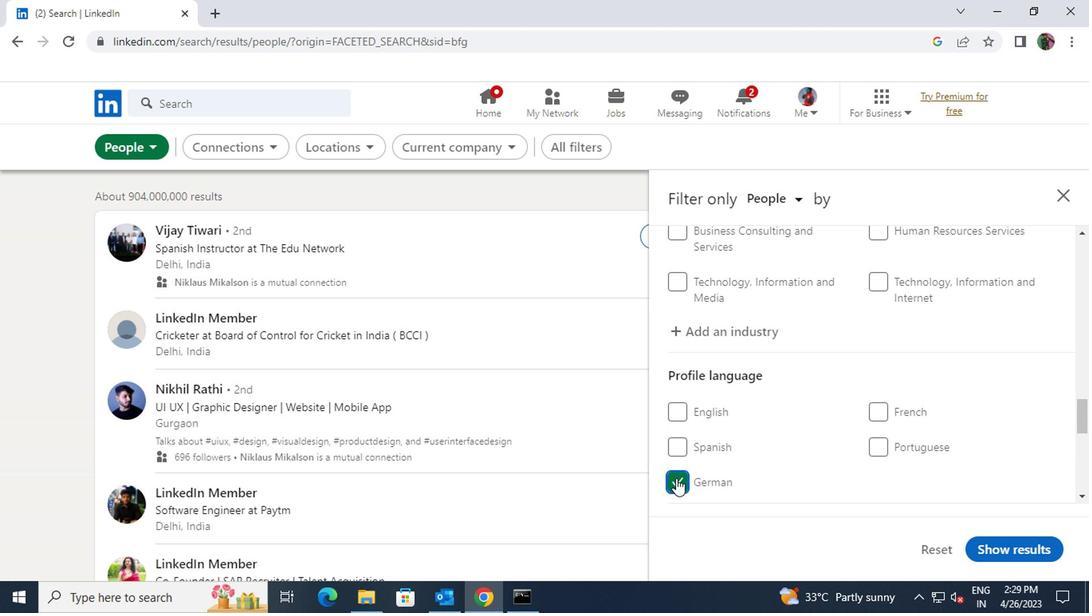 
Action: Mouse moved to (686, 459)
Screenshot: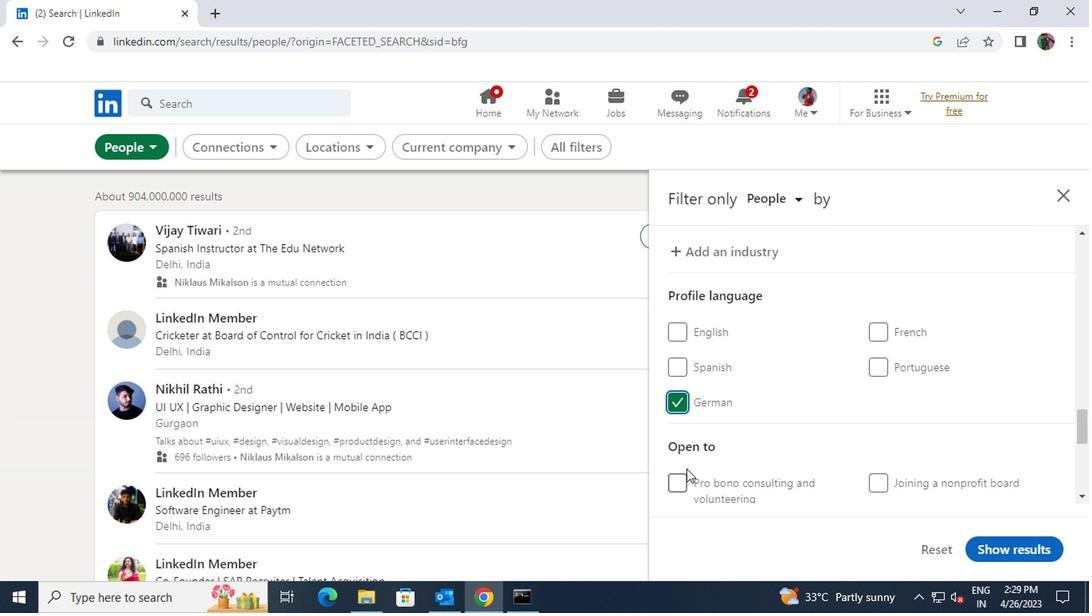 
Action: Mouse scrolled (686, 458) with delta (0, 0)
Screenshot: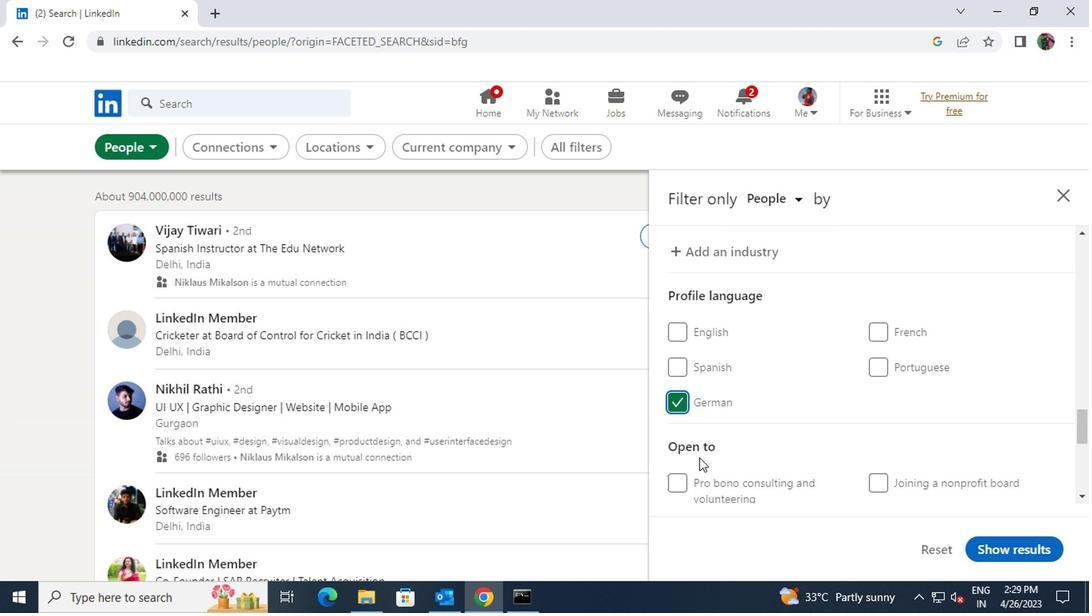 
Action: Mouse scrolled (686, 458) with delta (0, 0)
Screenshot: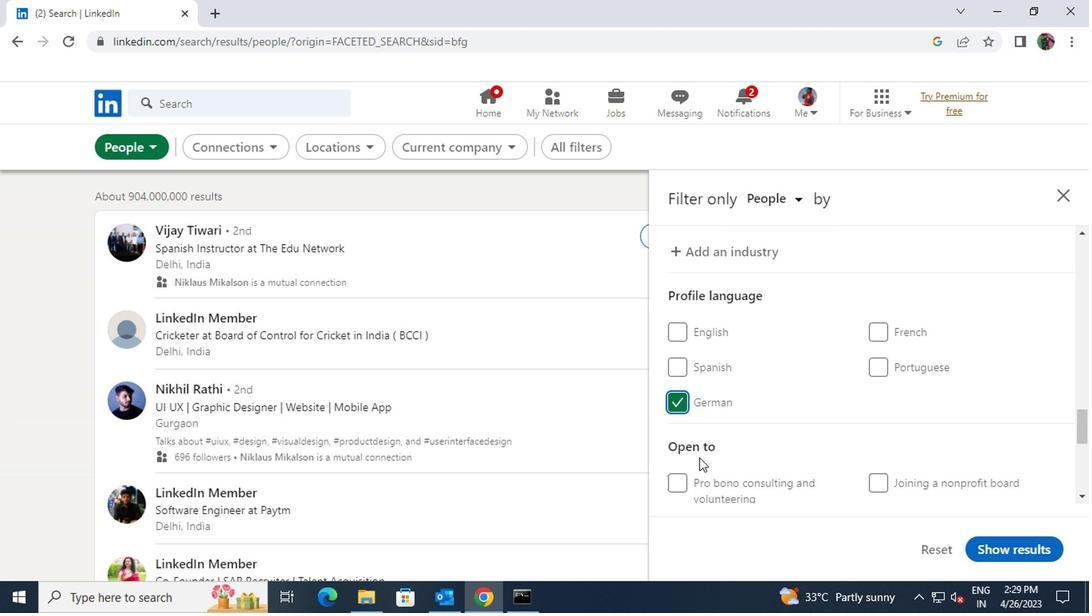 
Action: Mouse scrolled (686, 458) with delta (0, 0)
Screenshot: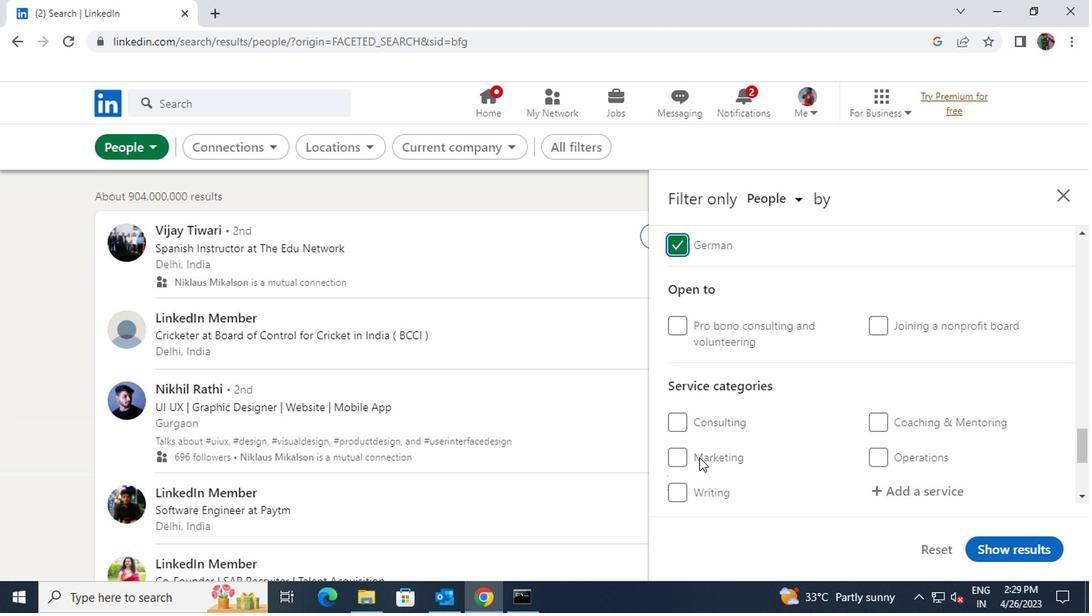 
Action: Mouse moved to (870, 411)
Screenshot: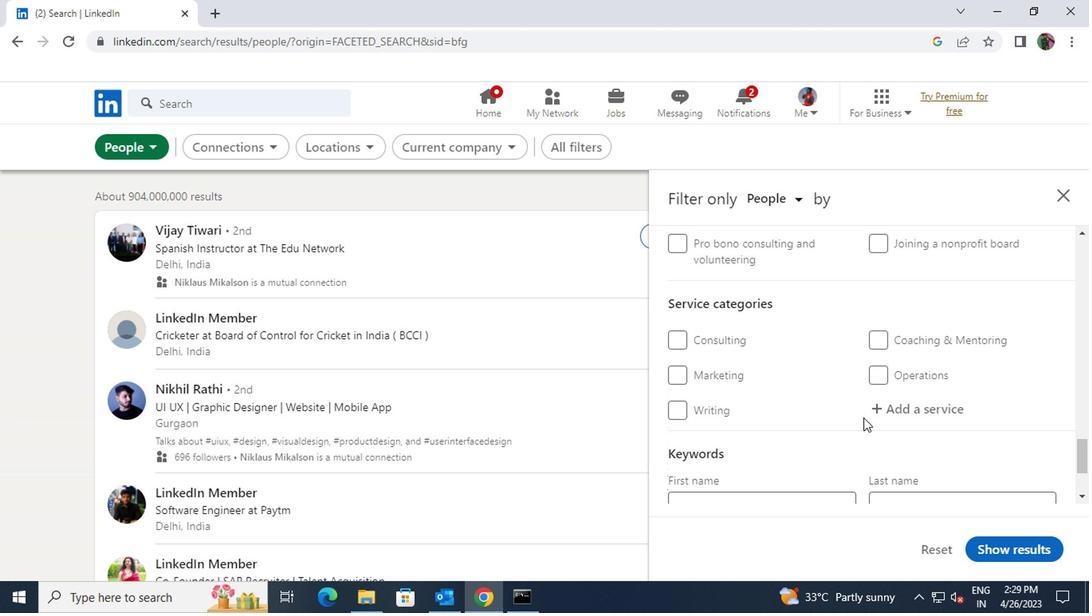 
Action: Mouse pressed left at (870, 411)
Screenshot: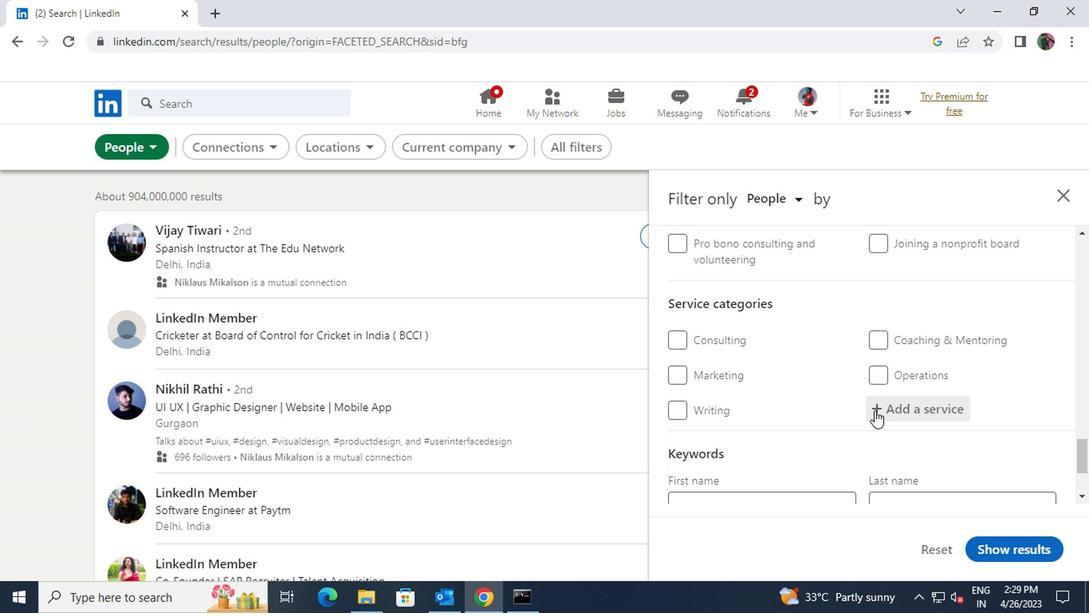 
Action: Key pressed <Key.shift>NEG
Screenshot: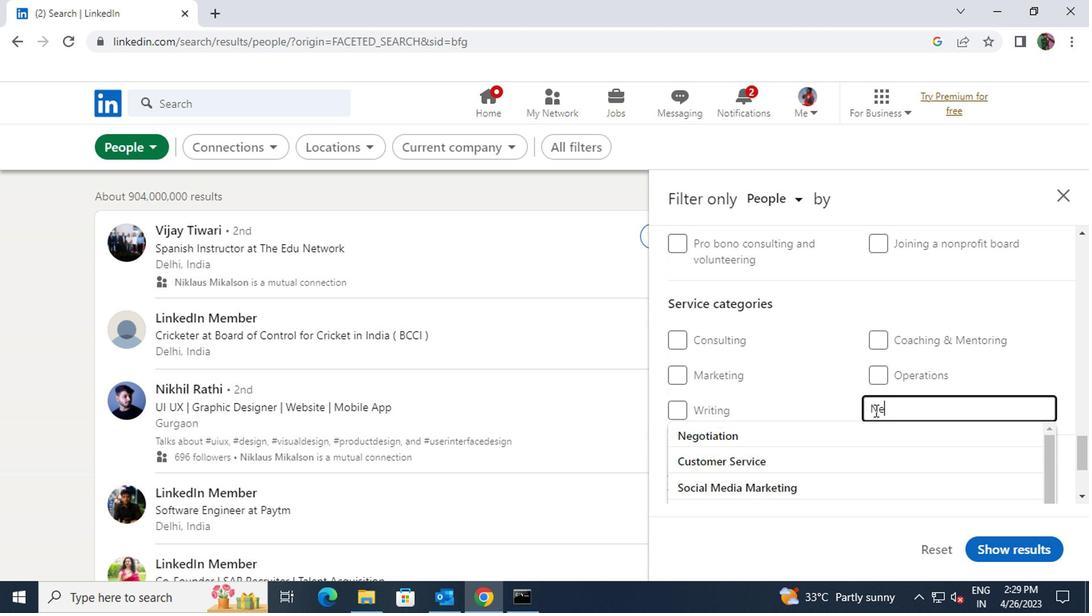 
Action: Mouse moved to (864, 433)
Screenshot: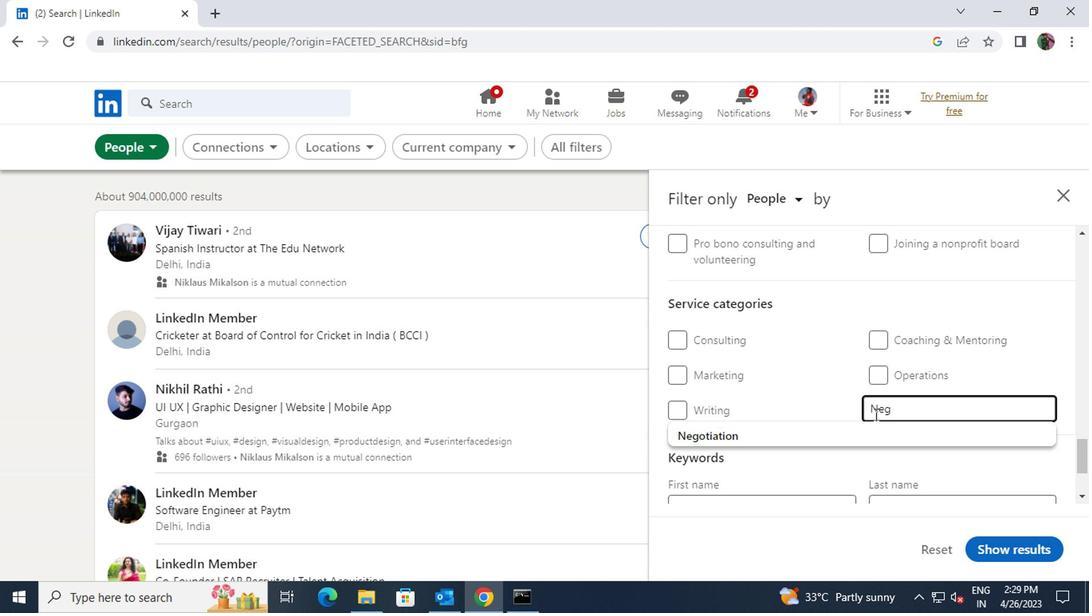 
Action: Mouse pressed left at (864, 433)
Screenshot: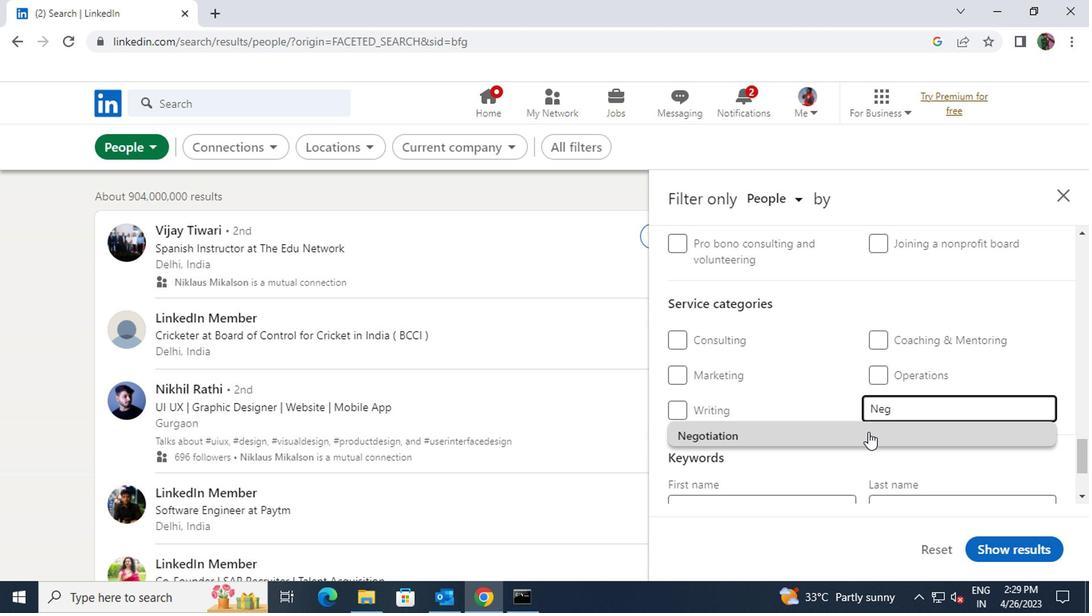 
Action: Mouse scrolled (864, 432) with delta (0, 0)
Screenshot: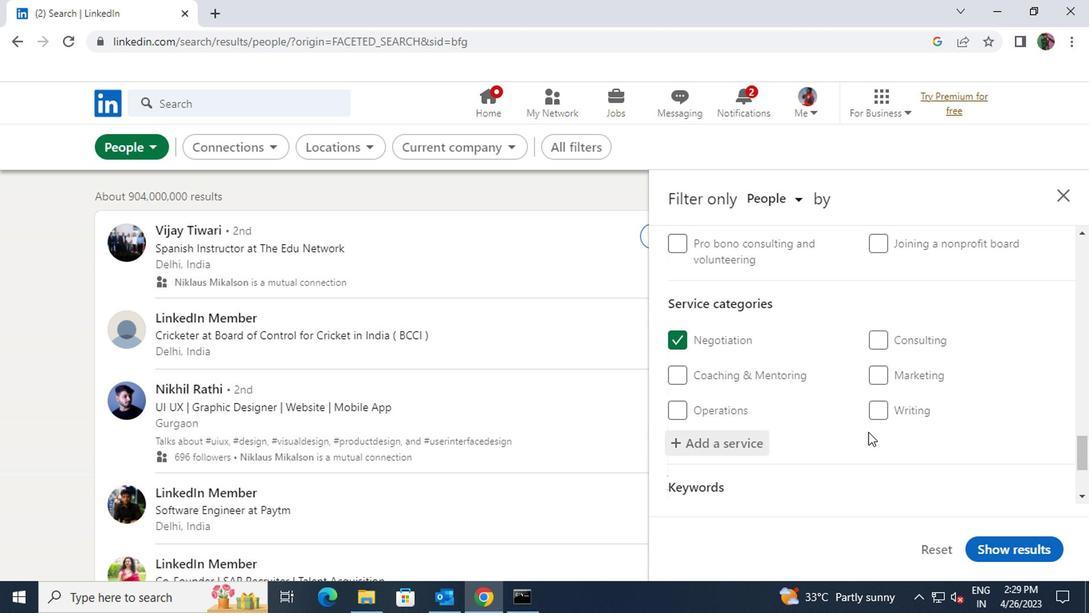 
Action: Mouse scrolled (864, 432) with delta (0, 0)
Screenshot: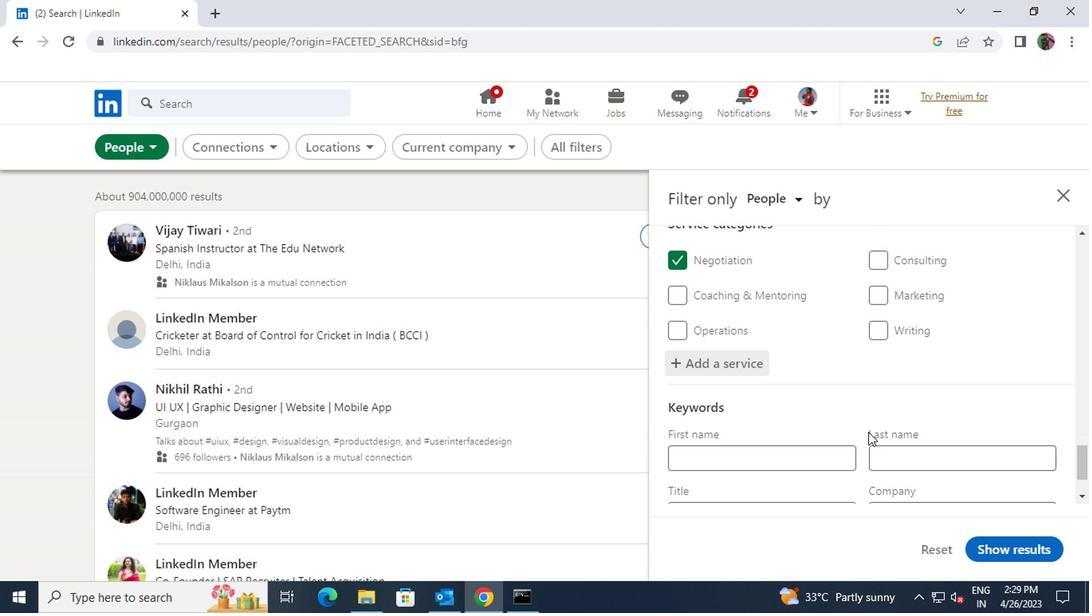 
Action: Mouse moved to (806, 438)
Screenshot: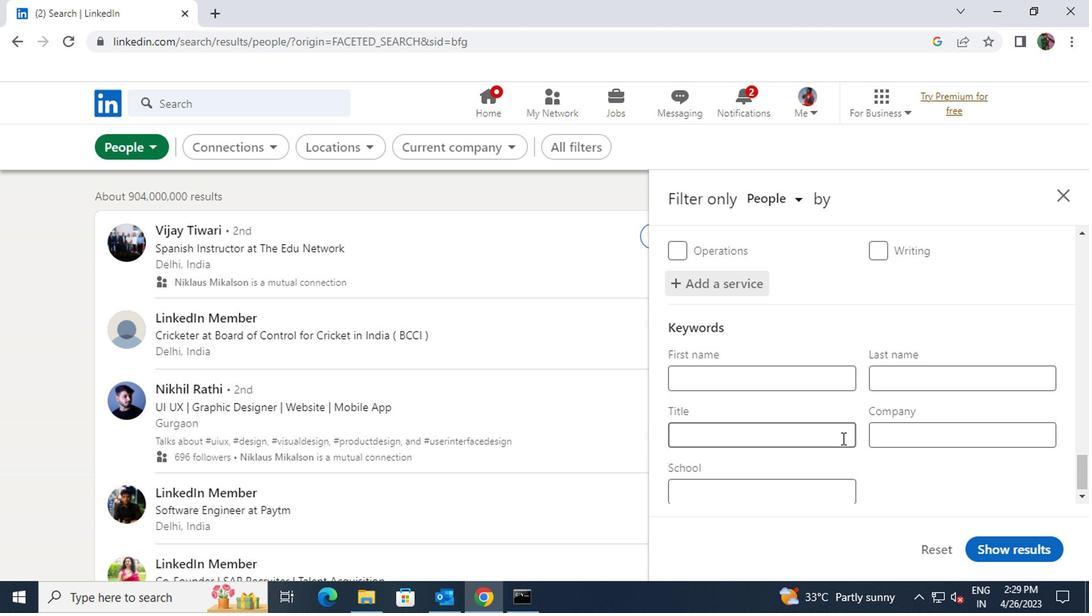 
Action: Mouse pressed left at (806, 438)
Screenshot: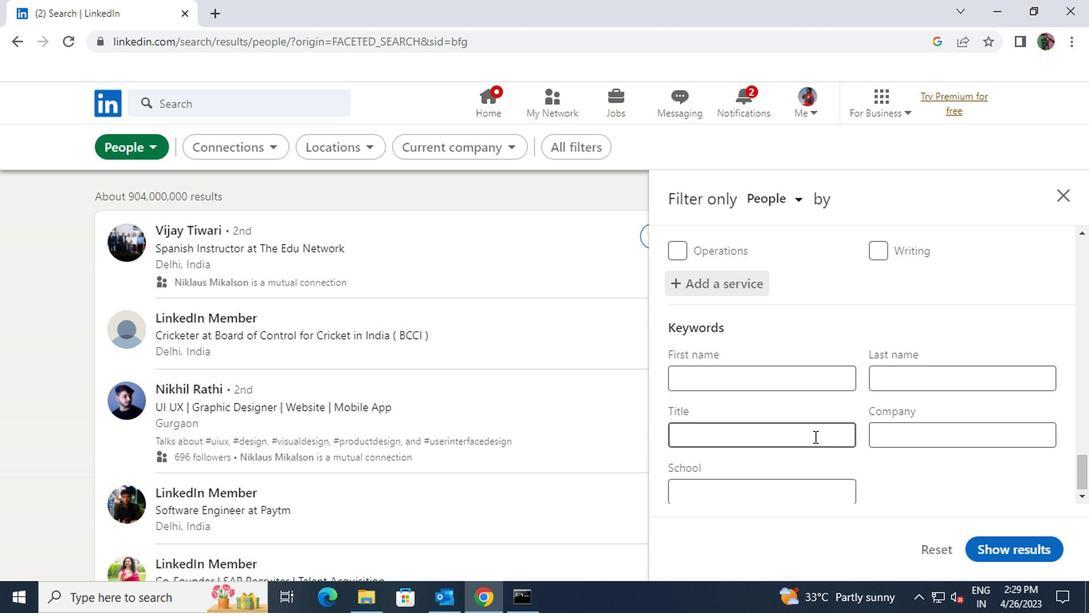 
Action: Key pressed <Key.shift><Key.shift><Key.shift><Key.shift><Key.shift><Key.shift><Key.shift><Key.shift><Key.shift><Key.shift><Key.shift><Key.shift><Key.shift><Key.shift><Key.shift><Key.shift><Key.shift><Key.shift><Key.shift><Key.shift><Key.shift>ARTIST
Screenshot: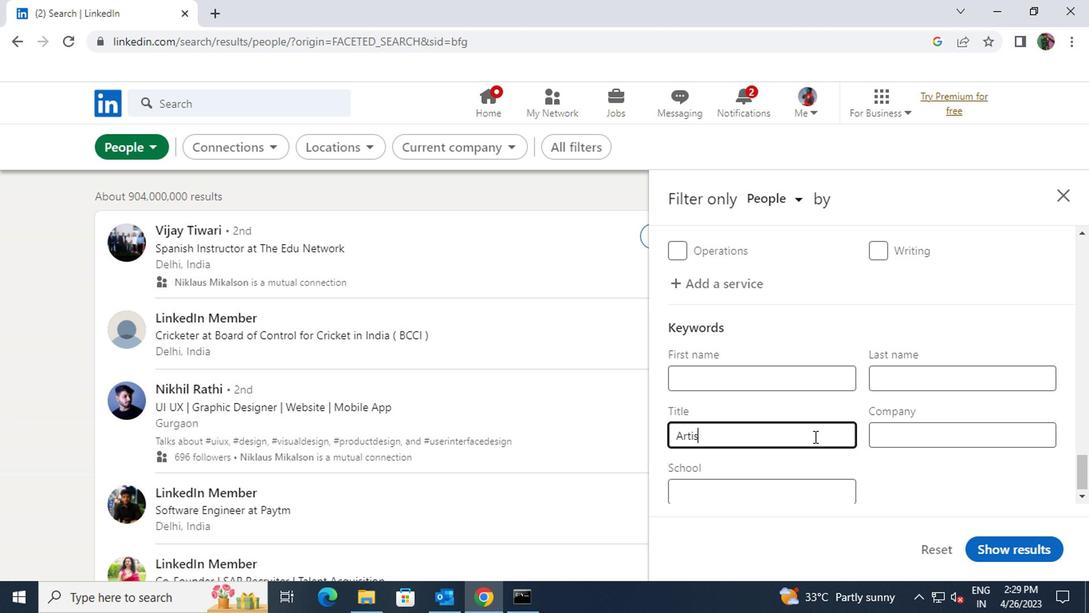 
Action: Mouse moved to (982, 544)
Screenshot: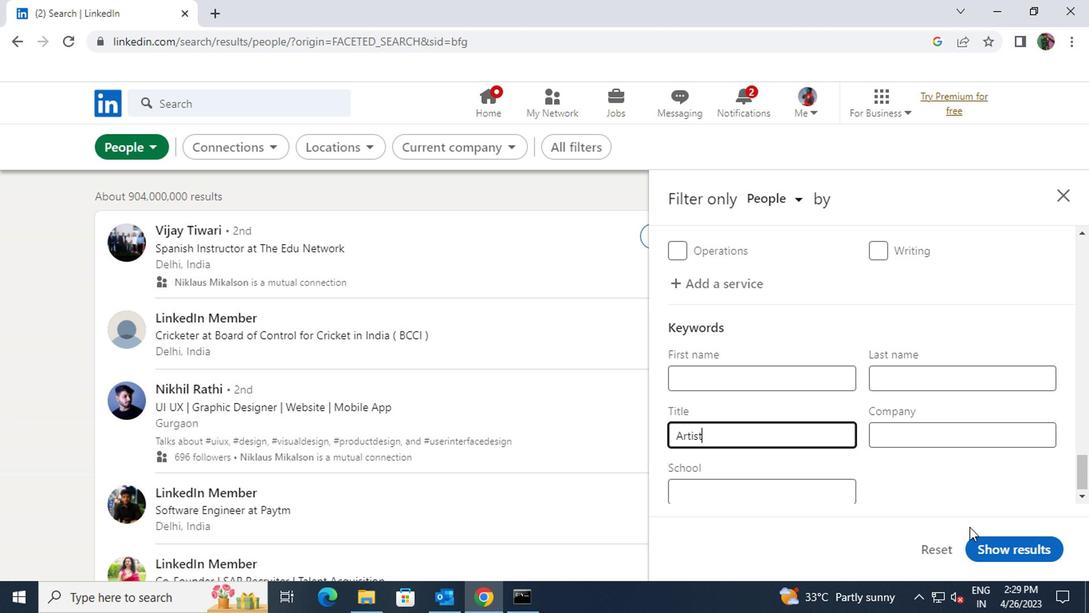 
Action: Mouse pressed left at (982, 544)
Screenshot: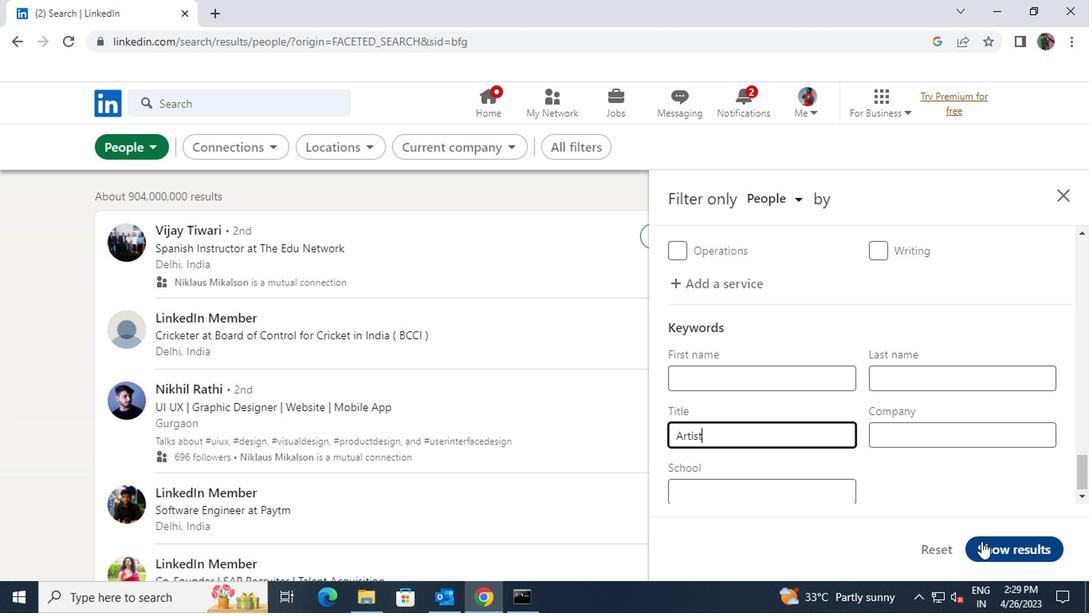 
